Task: Find connections with filter location Heishan with filter topic #forsale with filter profile language Spanish with filter current company BETSOL with filter school CADD Centre Training Services Private Limited with filter industry Digital Accessibility Services with filter service category Android Development with filter keywords title Building Inspector
Action: Mouse moved to (513, 63)
Screenshot: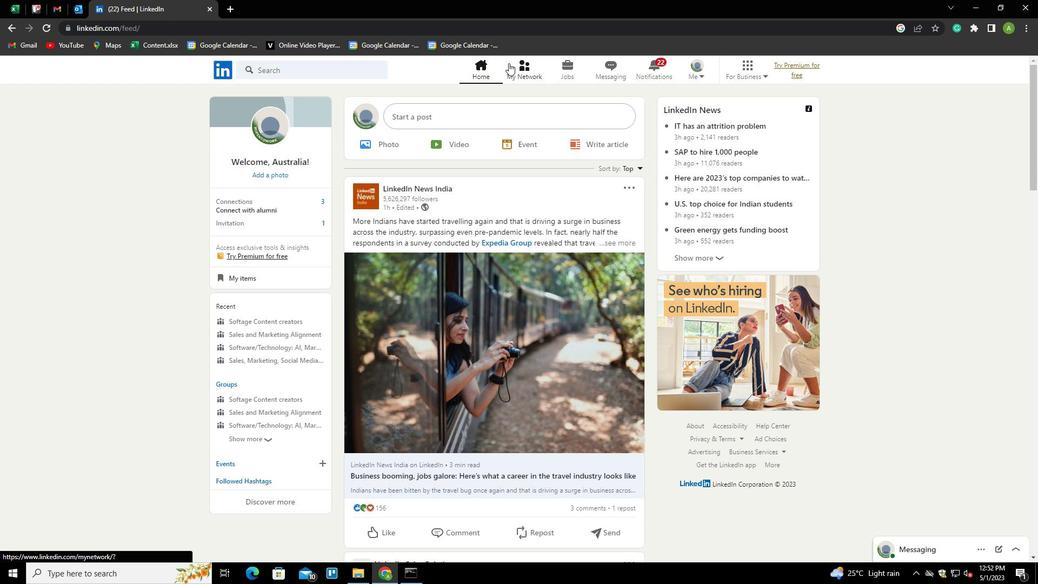 
Action: Mouse pressed left at (513, 63)
Screenshot: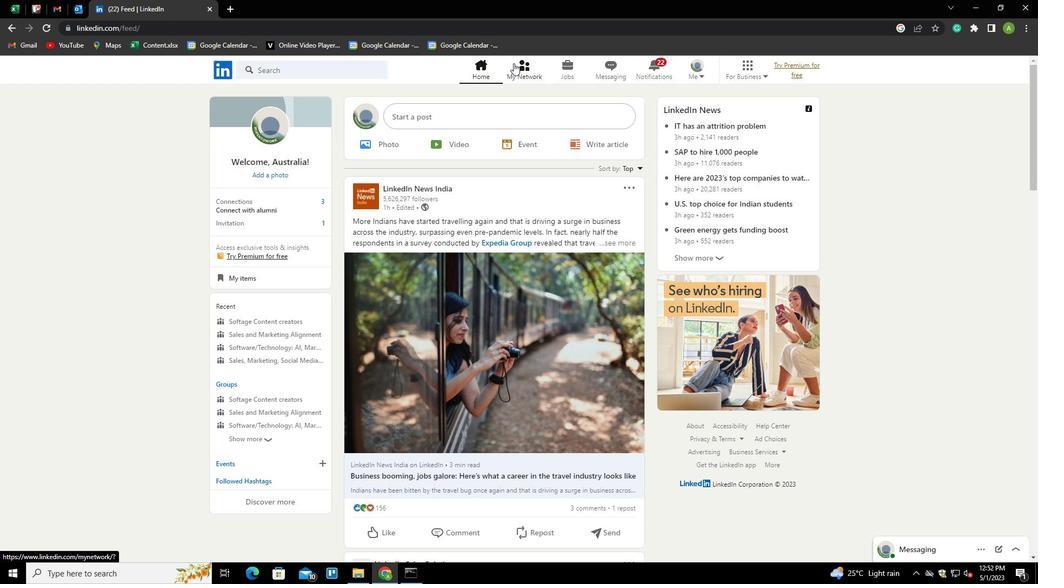 
Action: Mouse moved to (283, 127)
Screenshot: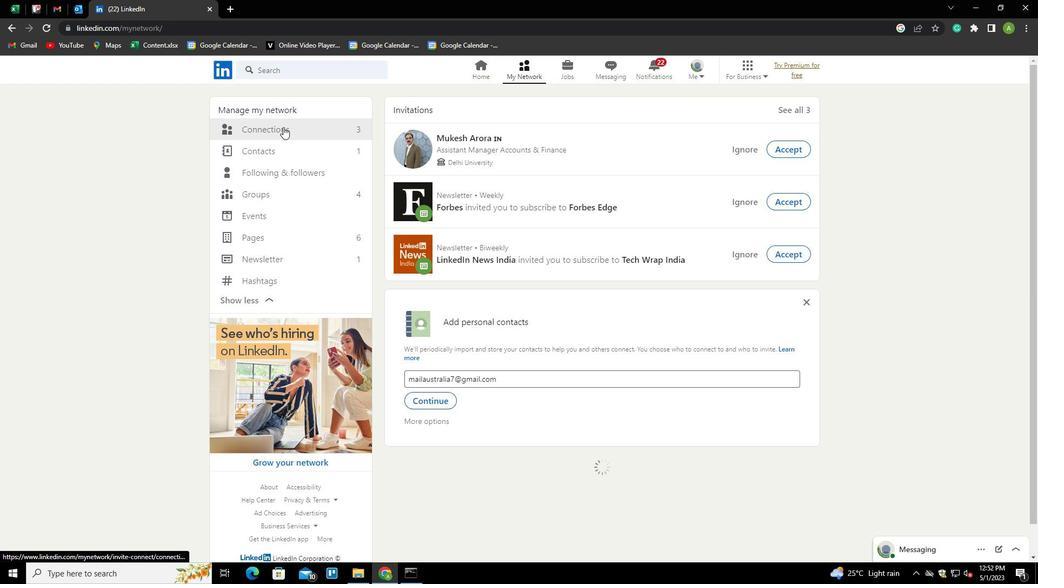 
Action: Mouse pressed left at (283, 127)
Screenshot: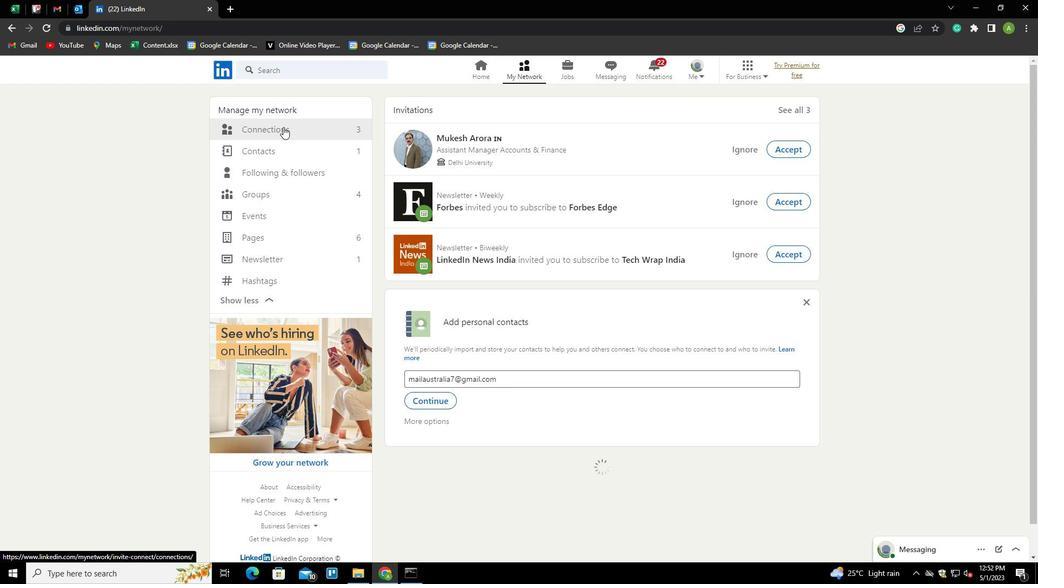 
Action: Mouse moved to (591, 129)
Screenshot: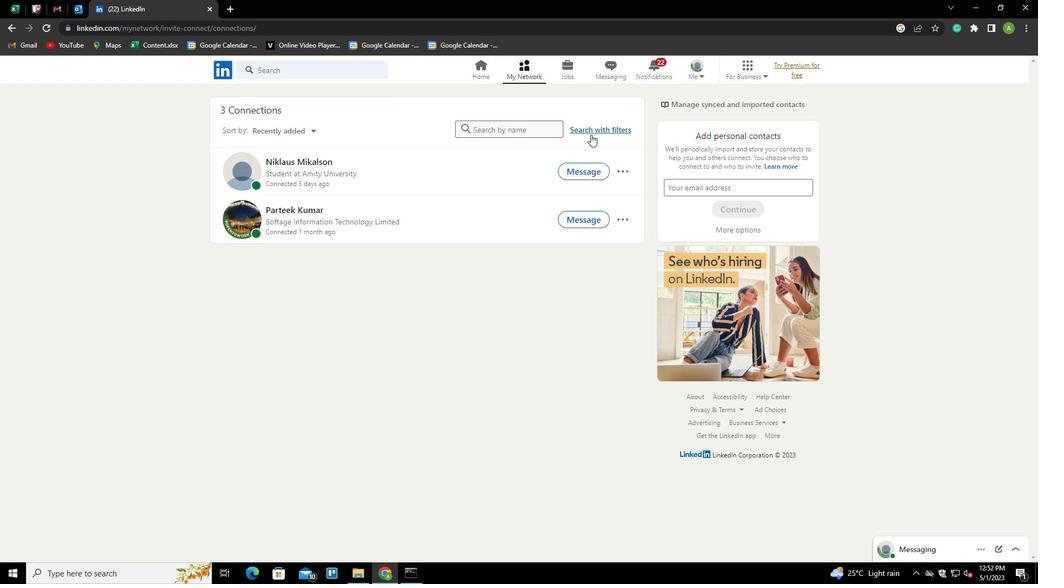 
Action: Mouse pressed left at (591, 129)
Screenshot: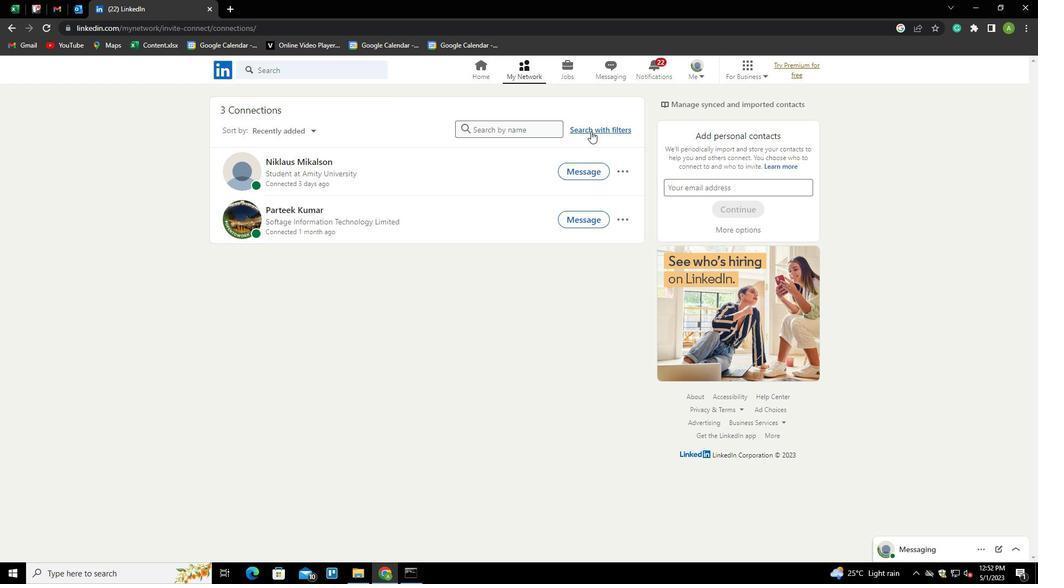 
Action: Mouse moved to (549, 100)
Screenshot: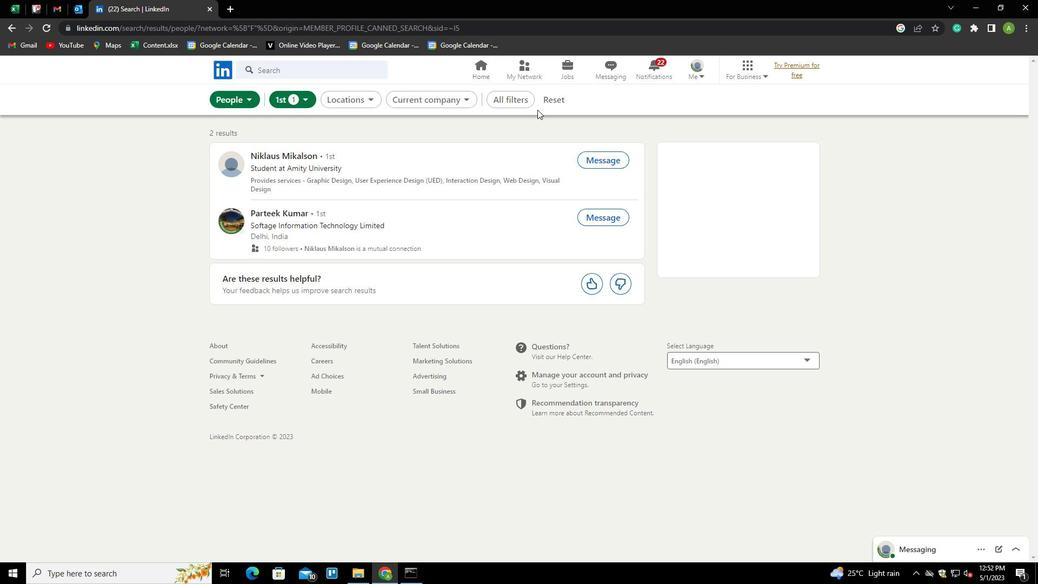 
Action: Mouse pressed left at (549, 100)
Screenshot: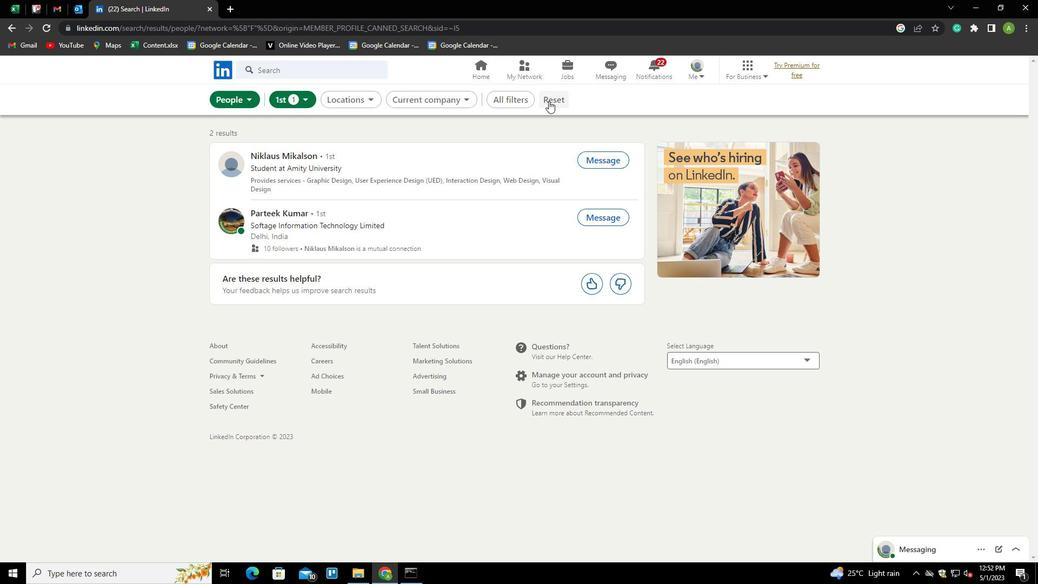 
Action: Mouse moved to (539, 98)
Screenshot: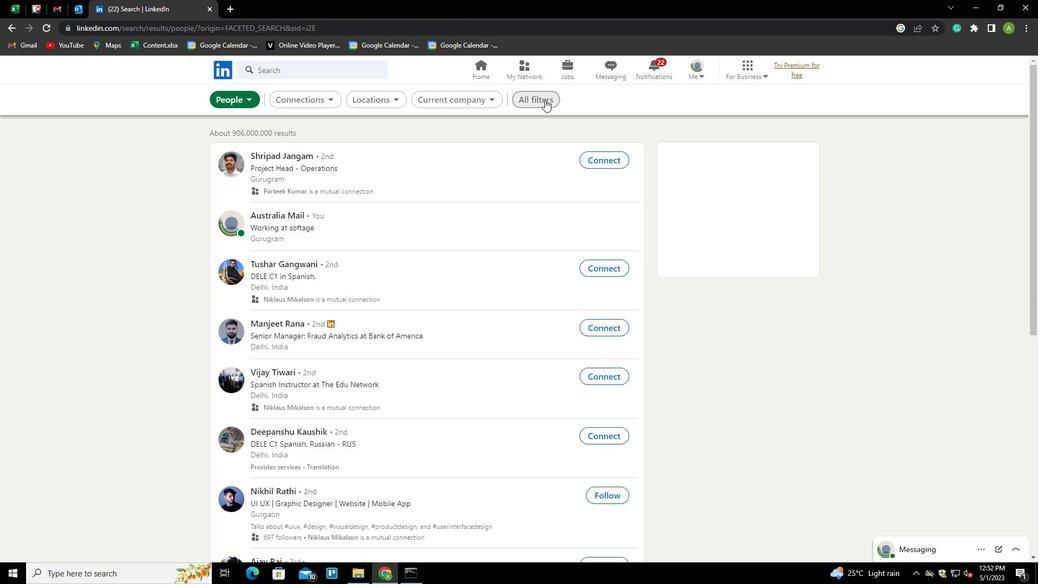 
Action: Mouse pressed left at (539, 98)
Screenshot: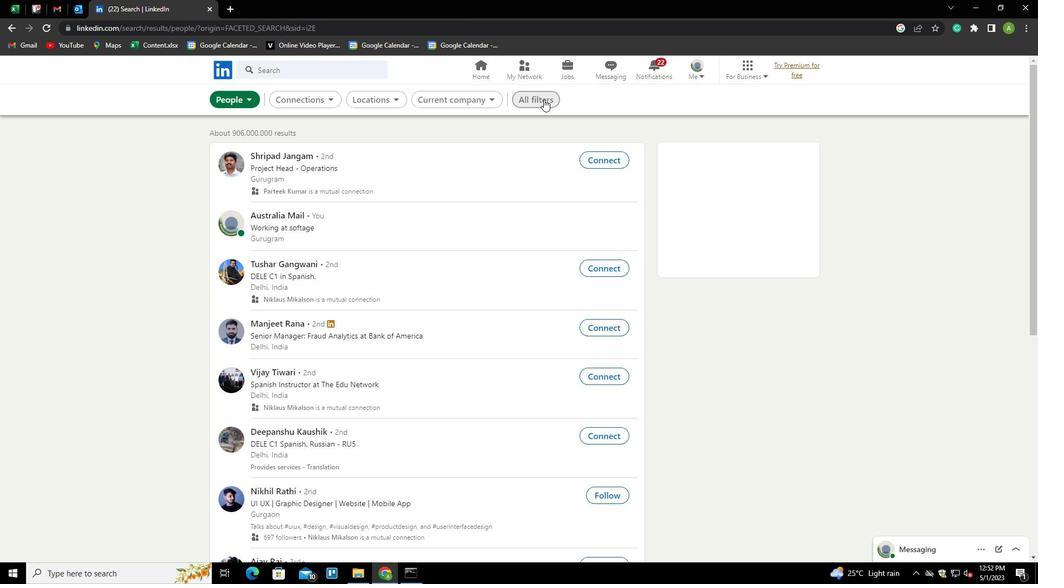 
Action: Mouse moved to (931, 302)
Screenshot: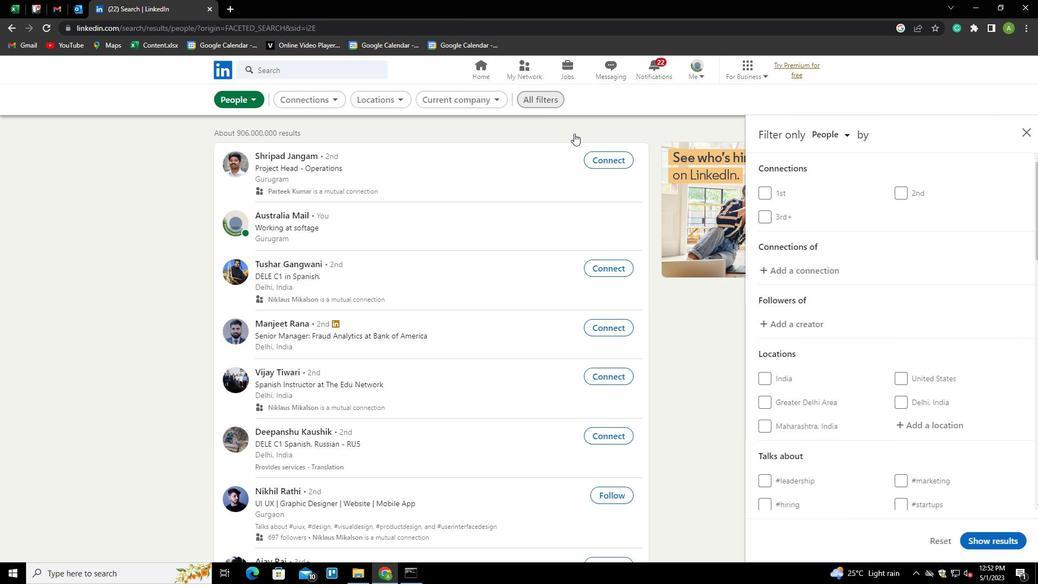 
Action: Mouse scrolled (931, 302) with delta (0, 0)
Screenshot: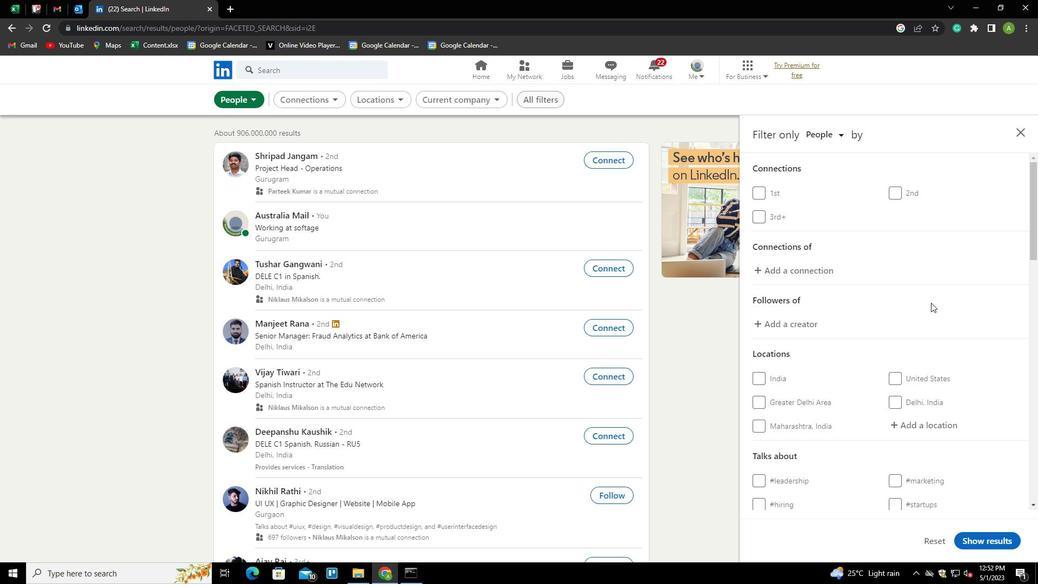 
Action: Mouse scrolled (931, 302) with delta (0, 0)
Screenshot: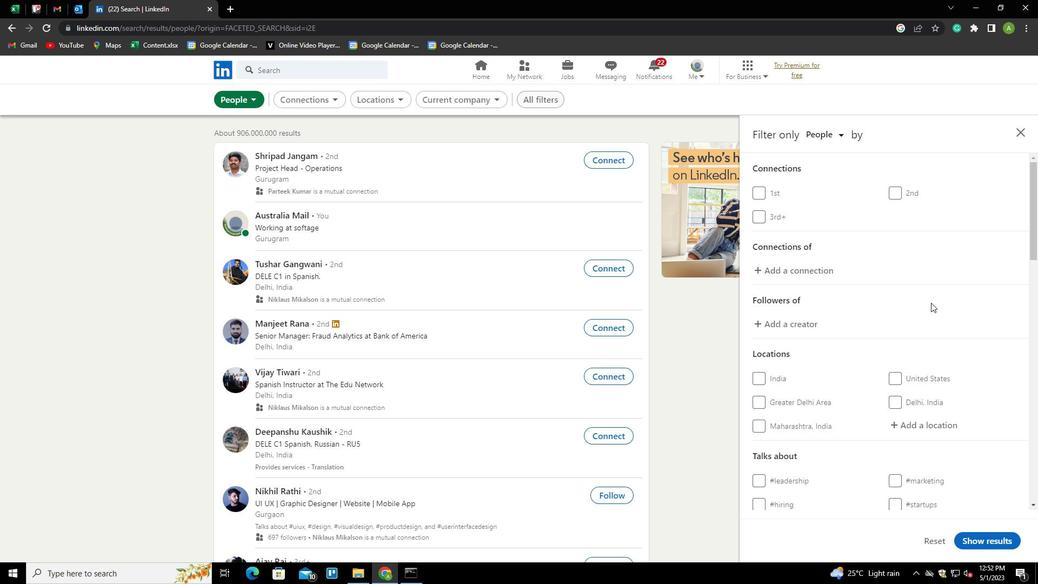 
Action: Mouse moved to (923, 317)
Screenshot: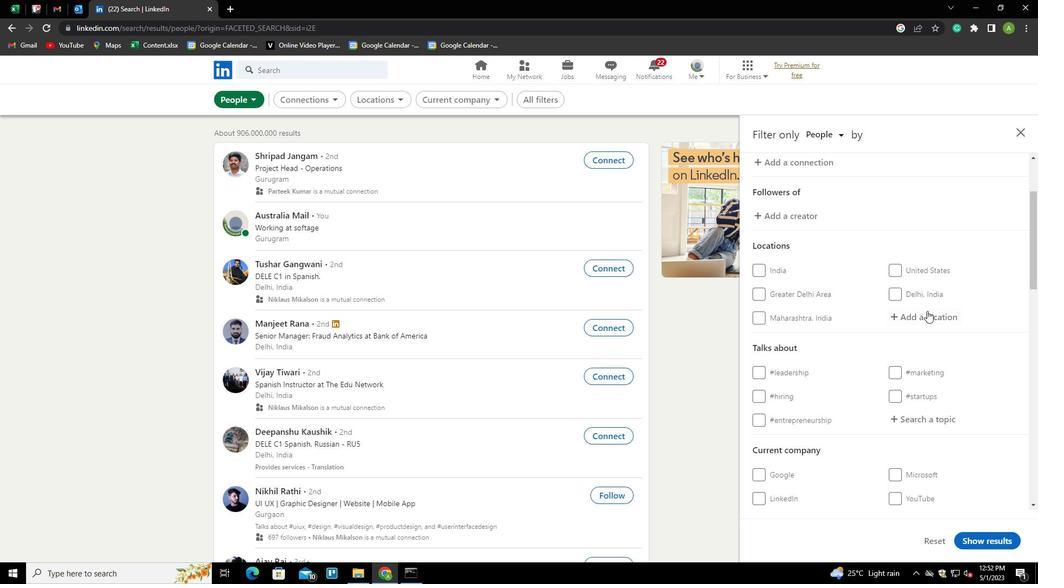 
Action: Mouse pressed left at (923, 317)
Screenshot: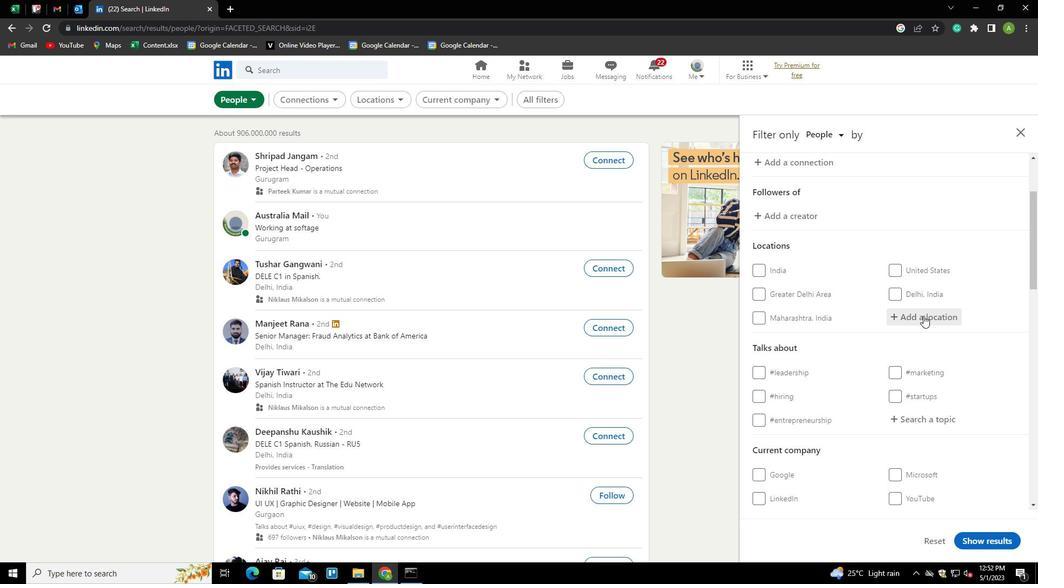 
Action: Mouse moved to (923, 317)
Screenshot: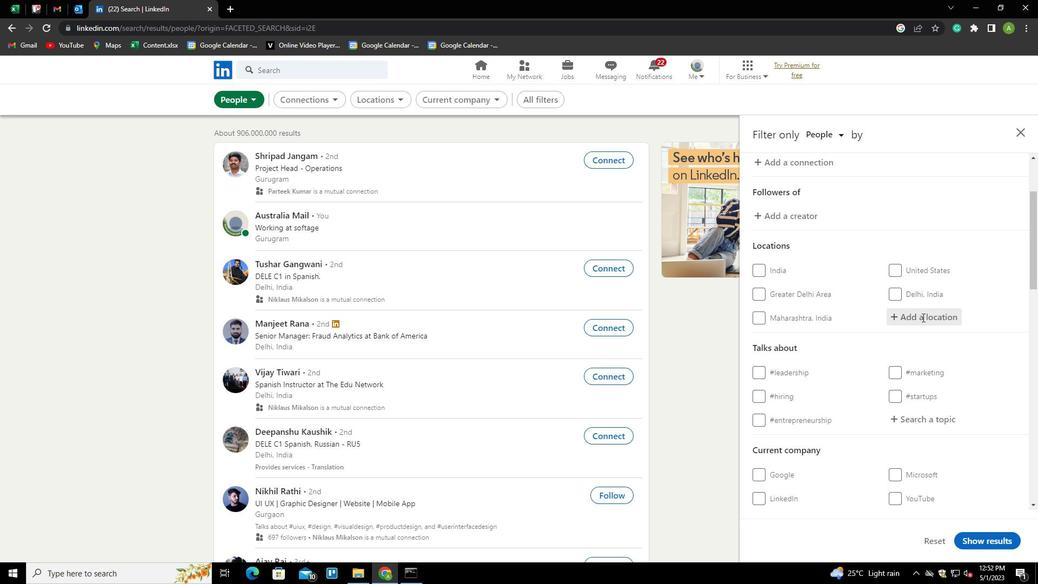 
Action: Mouse pressed left at (923, 317)
Screenshot: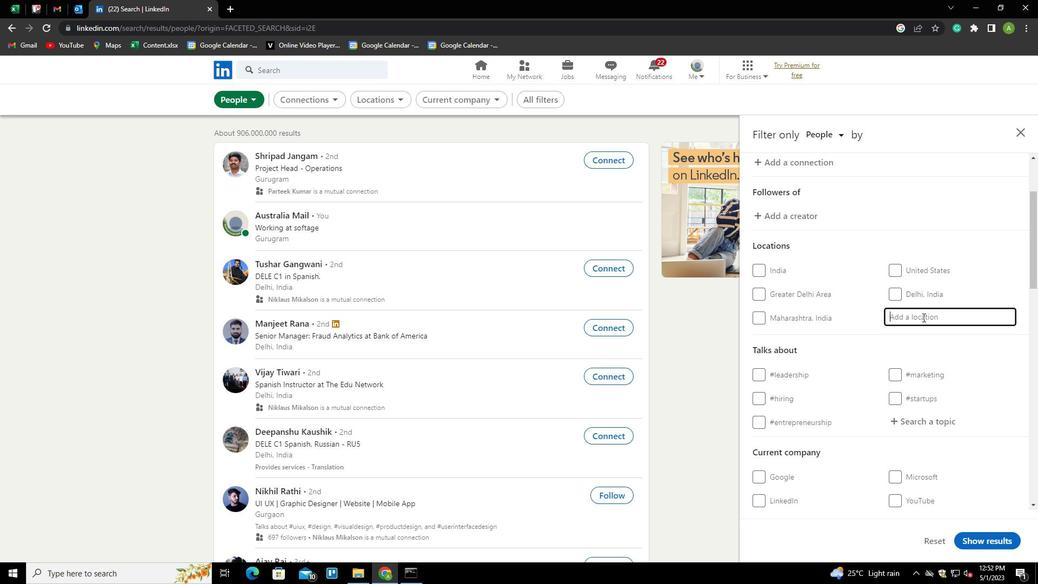 
Action: Key pressed <Key.shift>HEISHAN
Screenshot: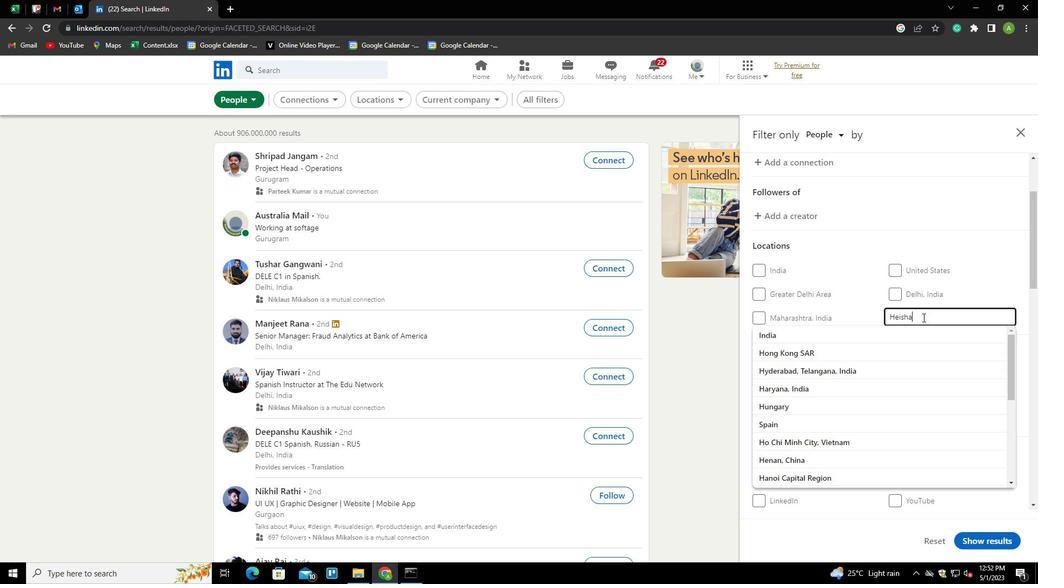 
Action: Mouse moved to (986, 352)
Screenshot: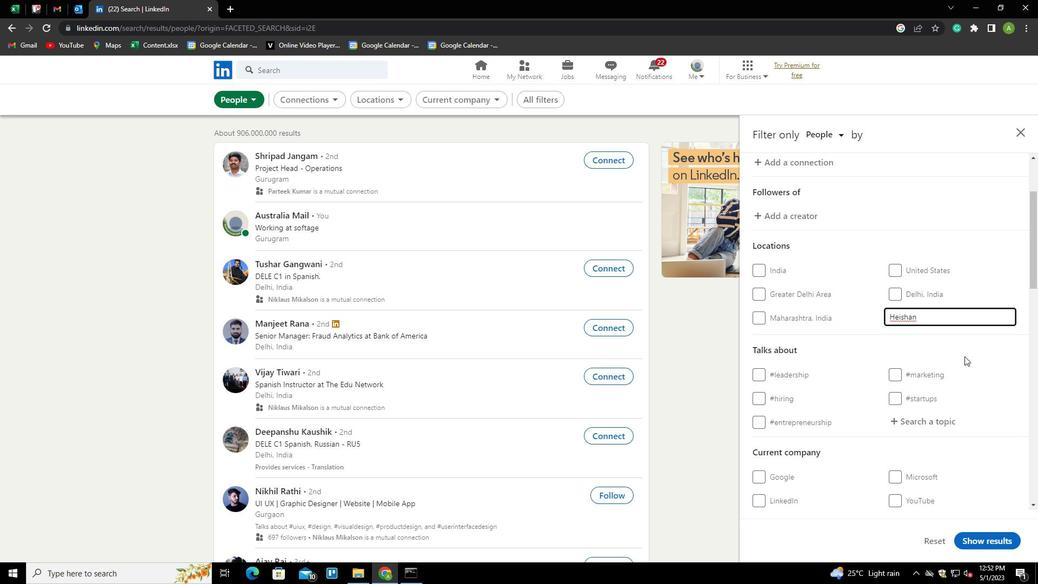 
Action: Mouse pressed left at (986, 352)
Screenshot: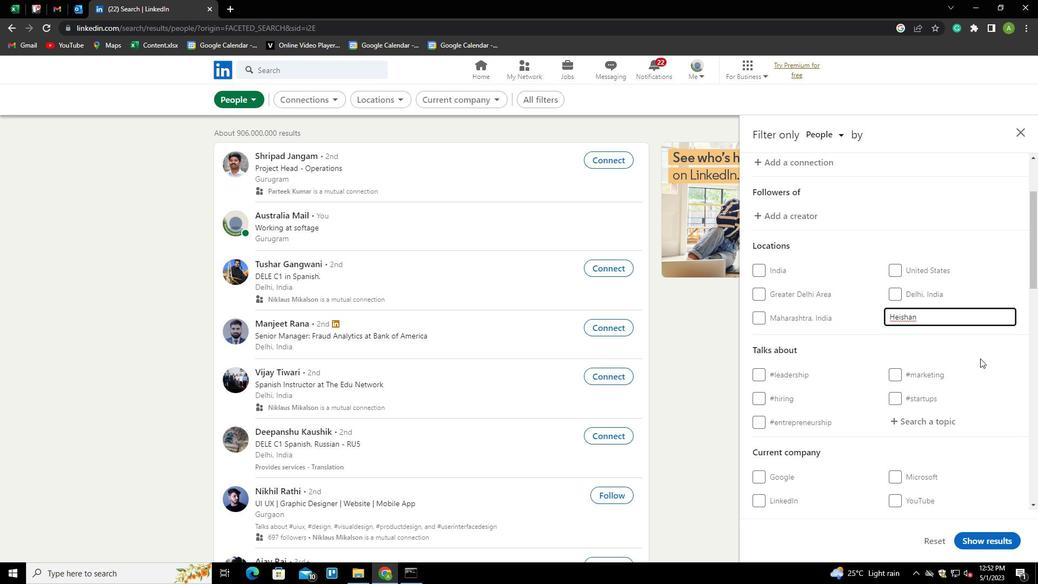 
Action: Mouse scrolled (986, 352) with delta (0, 0)
Screenshot: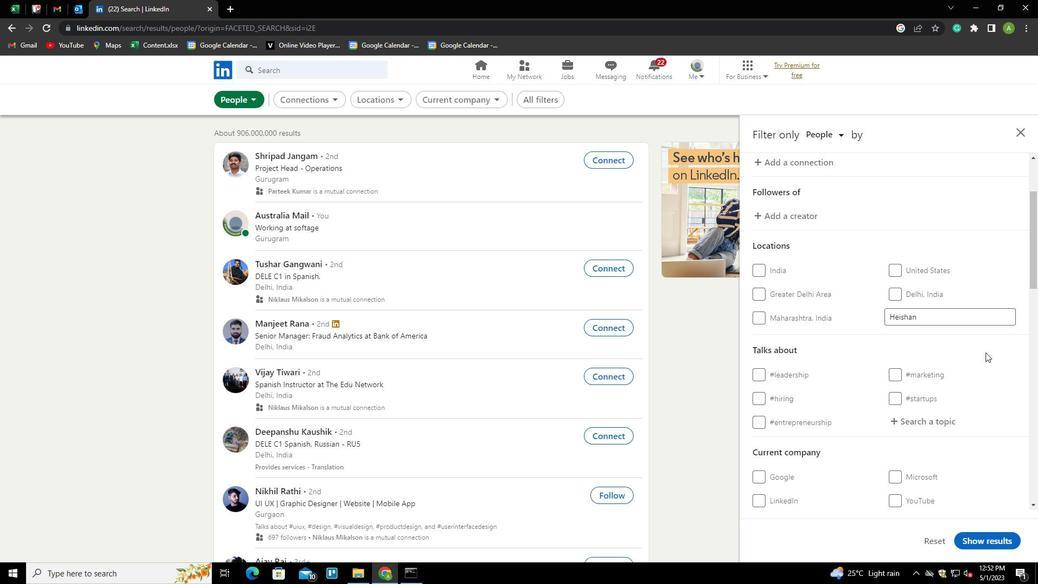 
Action: Mouse scrolled (986, 352) with delta (0, 0)
Screenshot: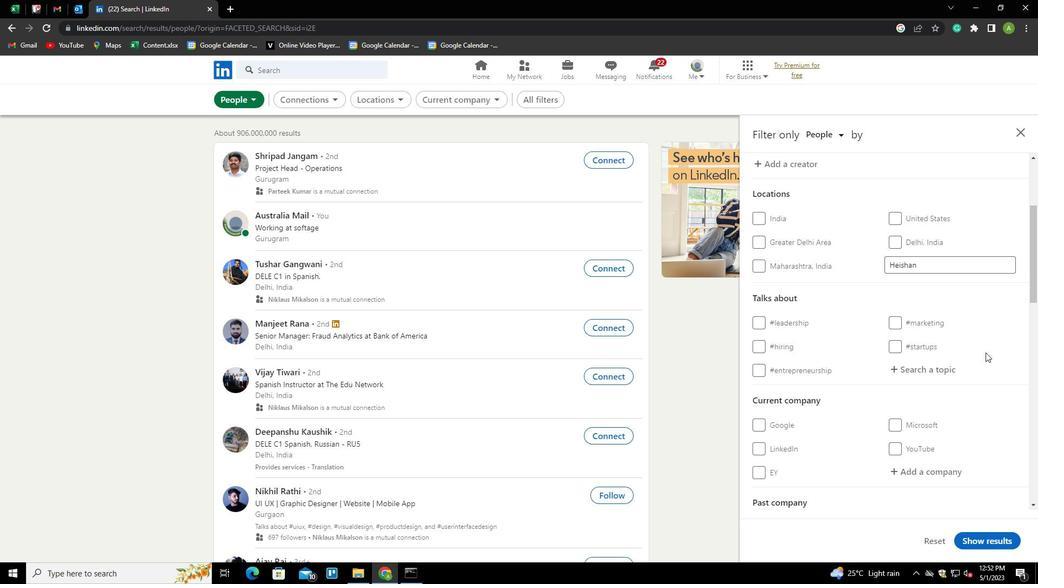 
Action: Mouse moved to (927, 316)
Screenshot: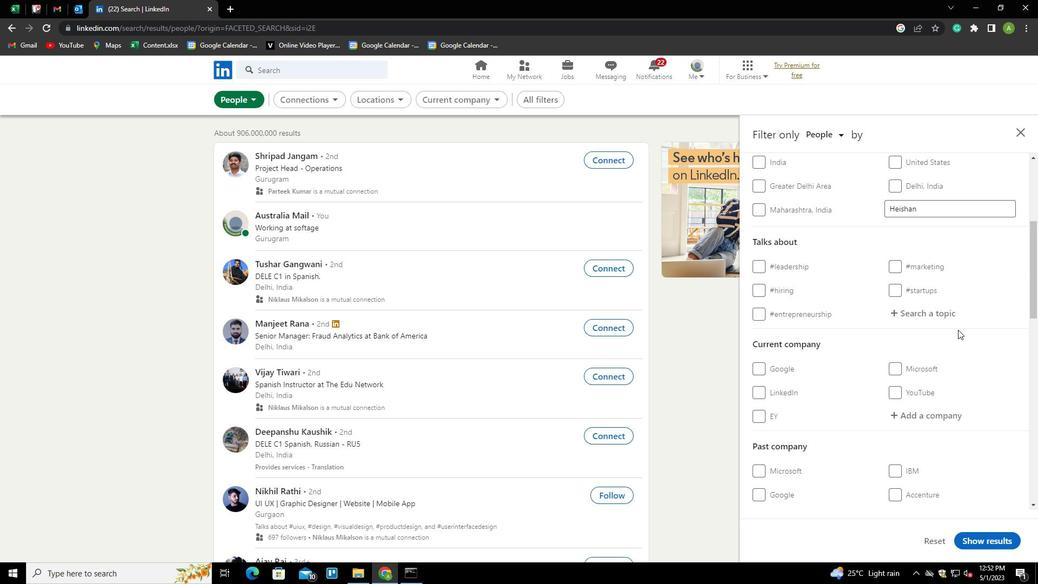 
Action: Mouse pressed left at (927, 316)
Screenshot: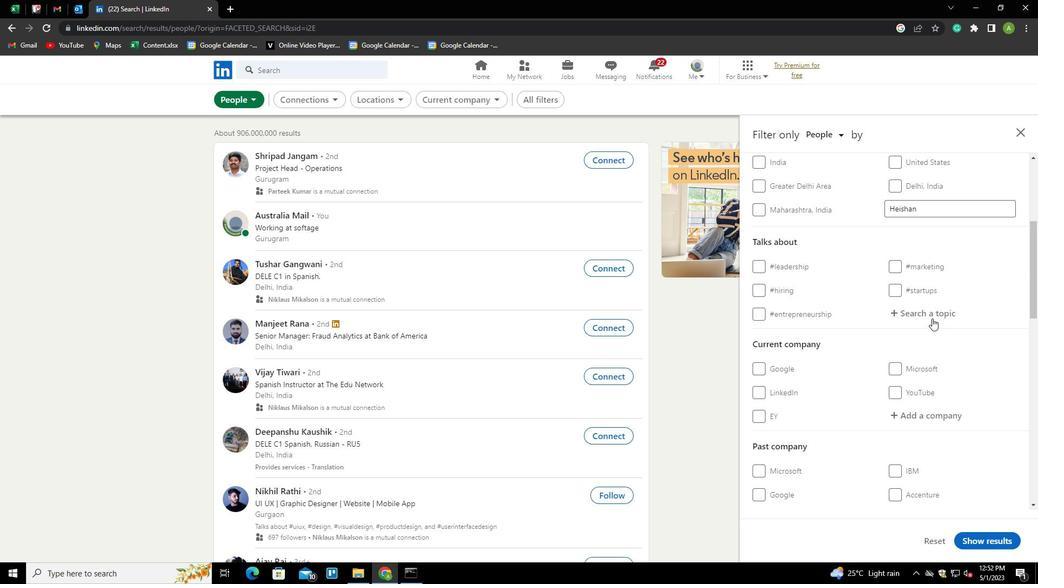 
Action: Mouse moved to (930, 312)
Screenshot: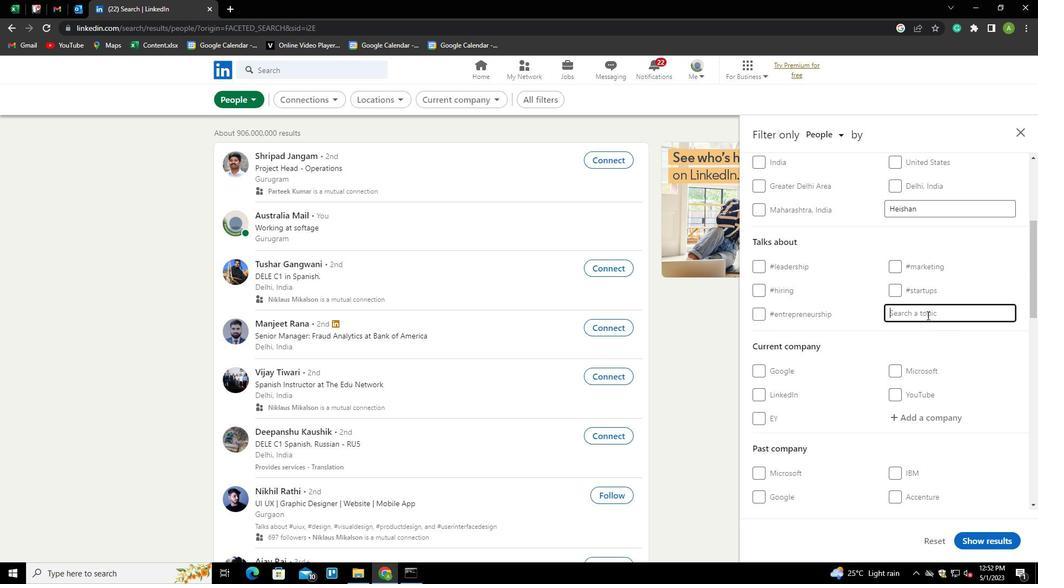 
Action: Mouse pressed left at (930, 312)
Screenshot: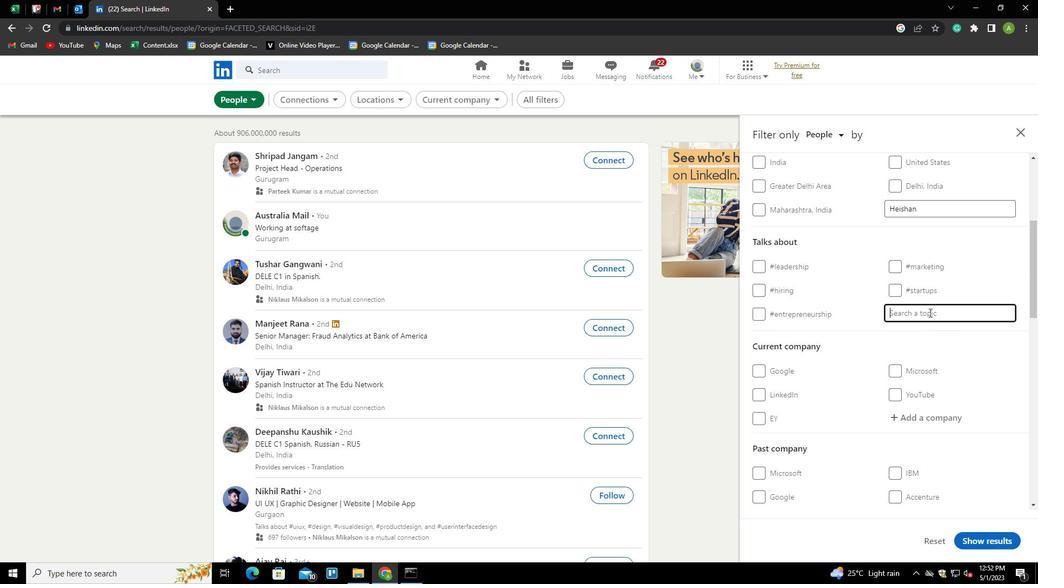
Action: Key pressed FORSAL<Key.down><Key.enter>
Screenshot: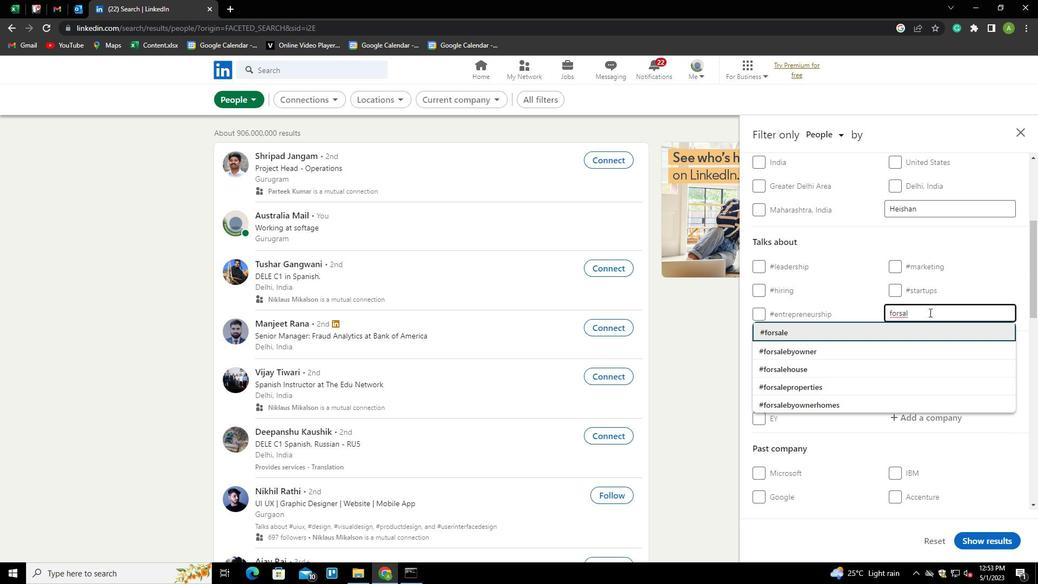 
Action: Mouse scrolled (930, 312) with delta (0, 0)
Screenshot: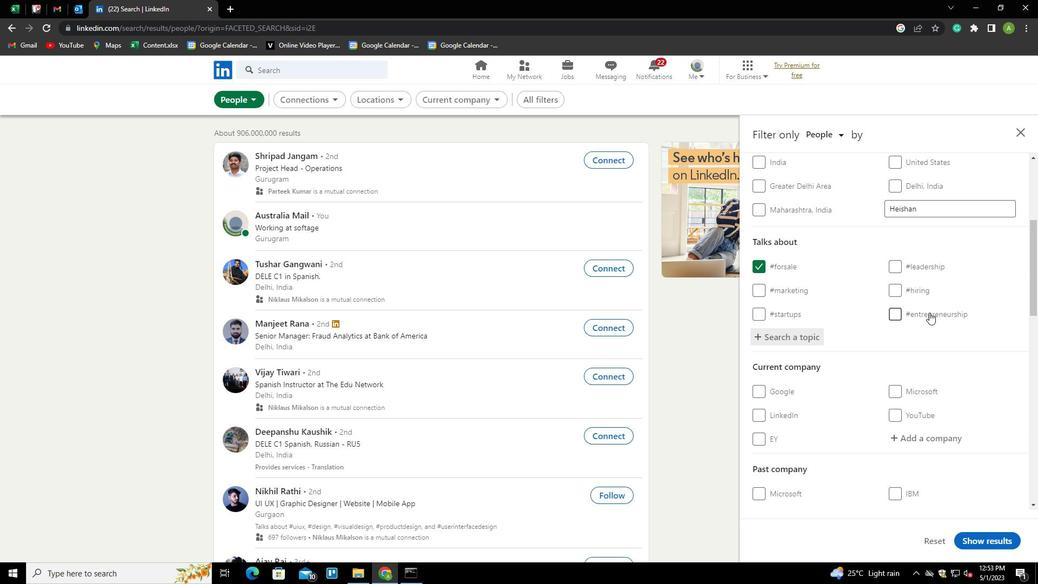 
Action: Mouse scrolled (930, 312) with delta (0, 0)
Screenshot: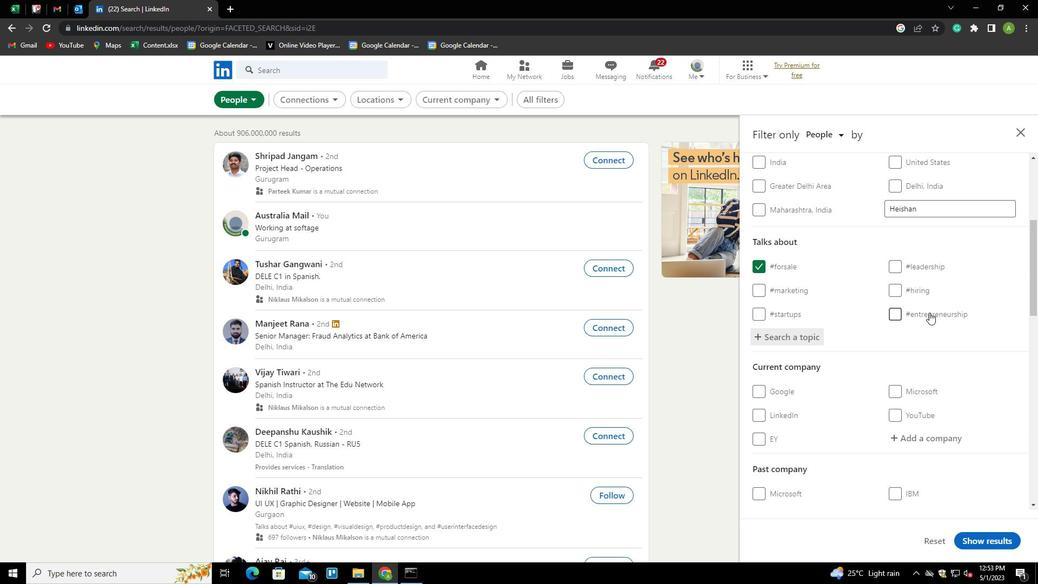 
Action: Mouse moved to (926, 325)
Screenshot: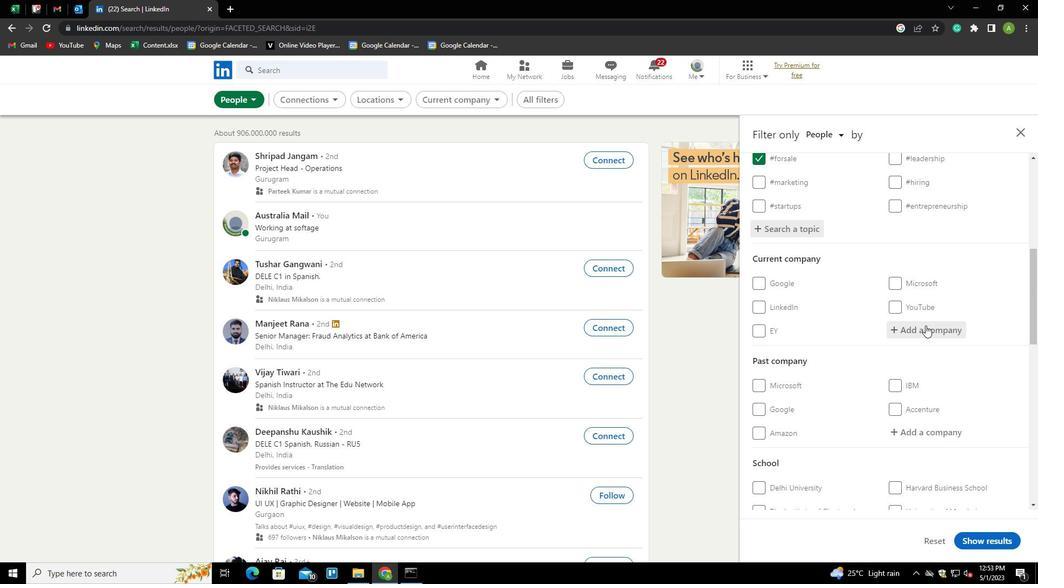 
Action: Mouse scrolled (926, 325) with delta (0, 0)
Screenshot: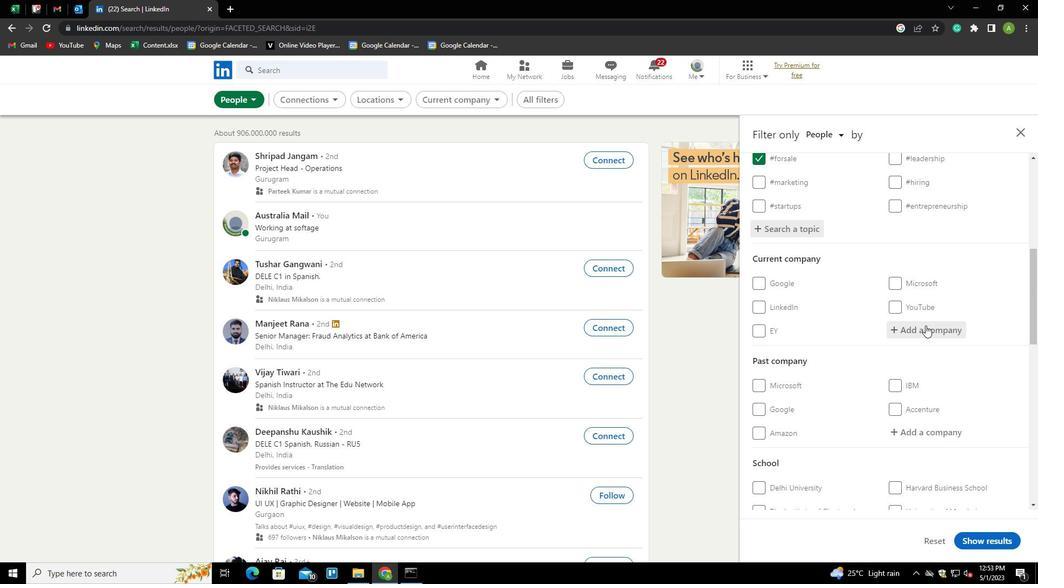 
Action: Mouse scrolled (926, 325) with delta (0, 0)
Screenshot: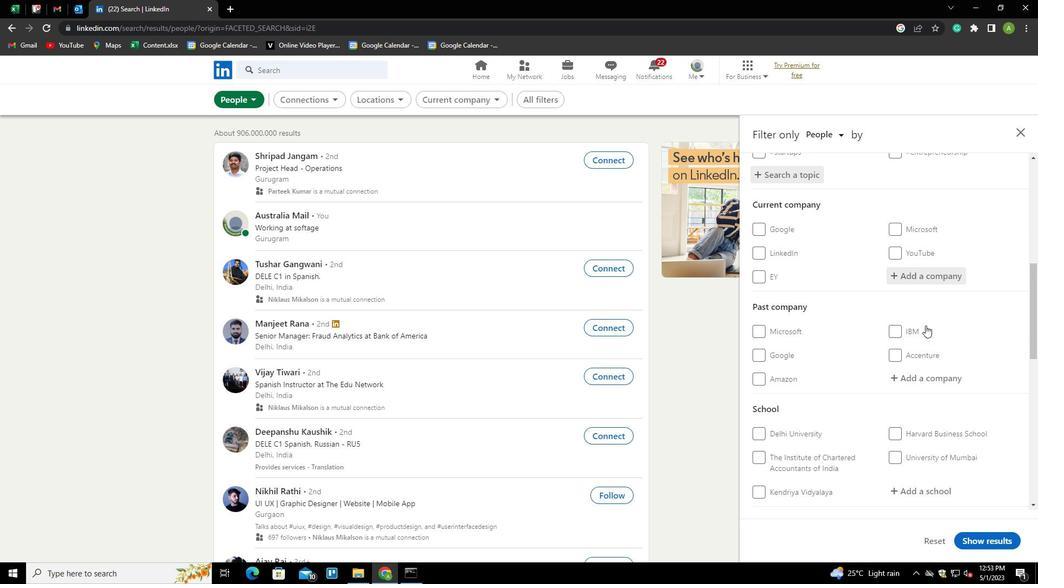 
Action: Mouse scrolled (926, 325) with delta (0, 0)
Screenshot: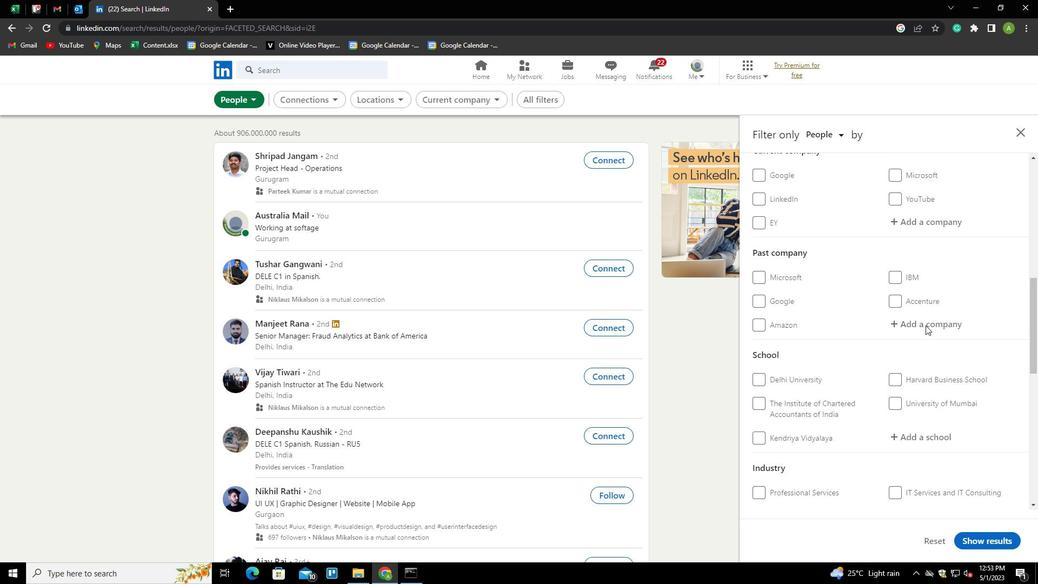 
Action: Mouse scrolled (926, 325) with delta (0, 0)
Screenshot: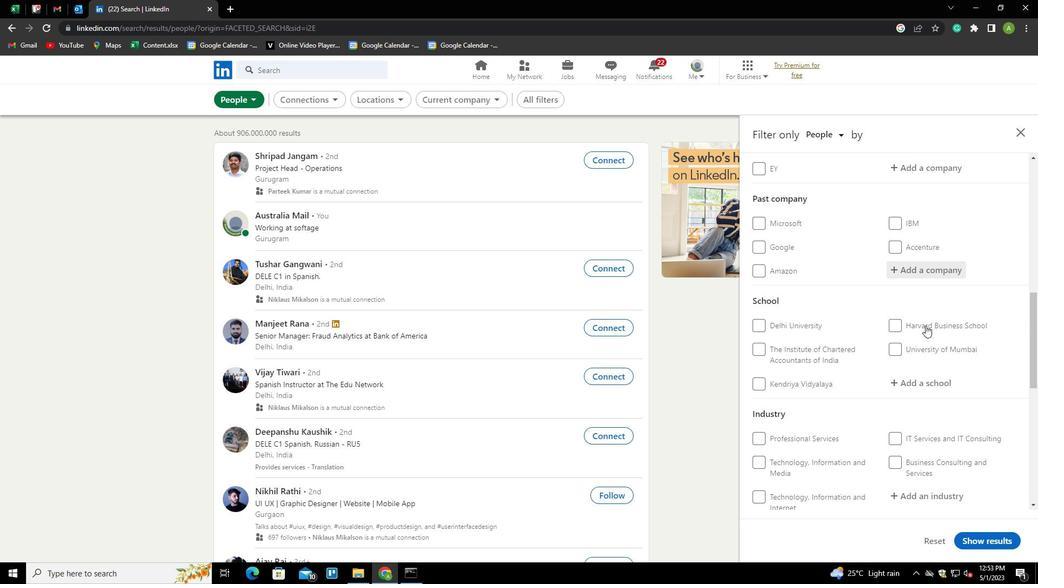 
Action: Mouse scrolled (926, 325) with delta (0, 0)
Screenshot: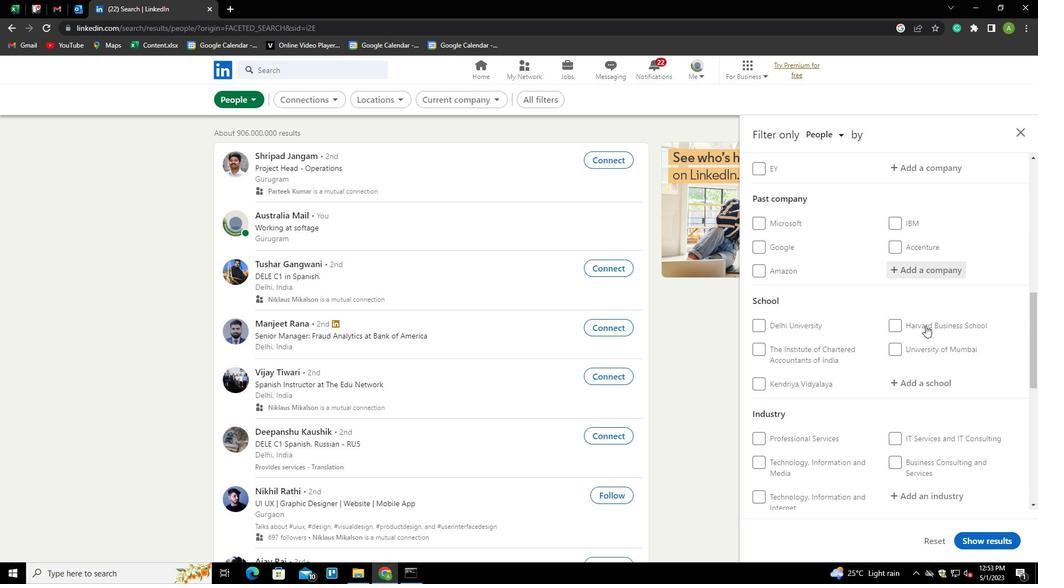 
Action: Mouse scrolled (926, 325) with delta (0, 0)
Screenshot: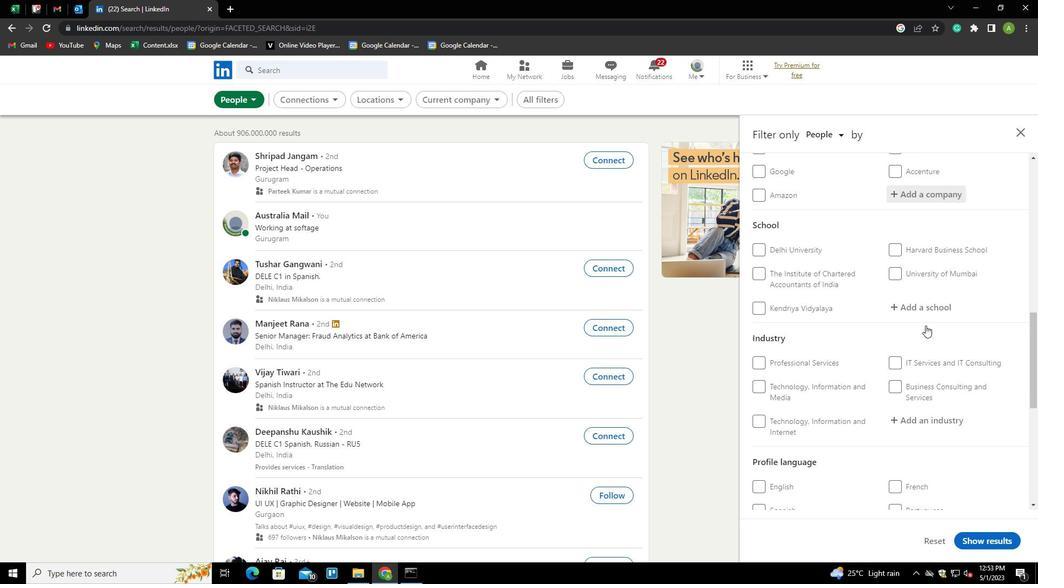 
Action: Mouse moved to (930, 344)
Screenshot: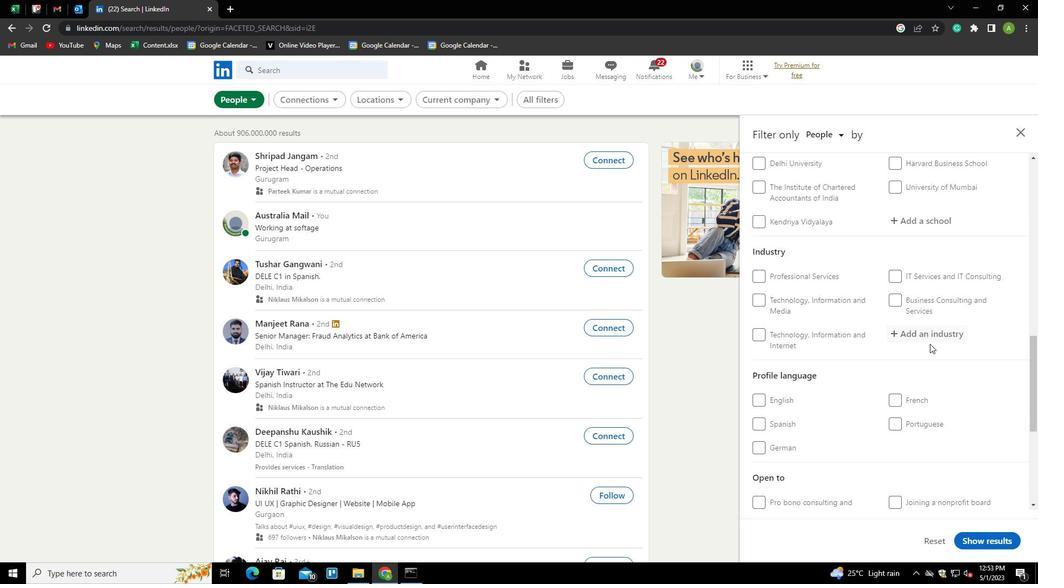 
Action: Mouse scrolled (930, 343) with delta (0, 0)
Screenshot: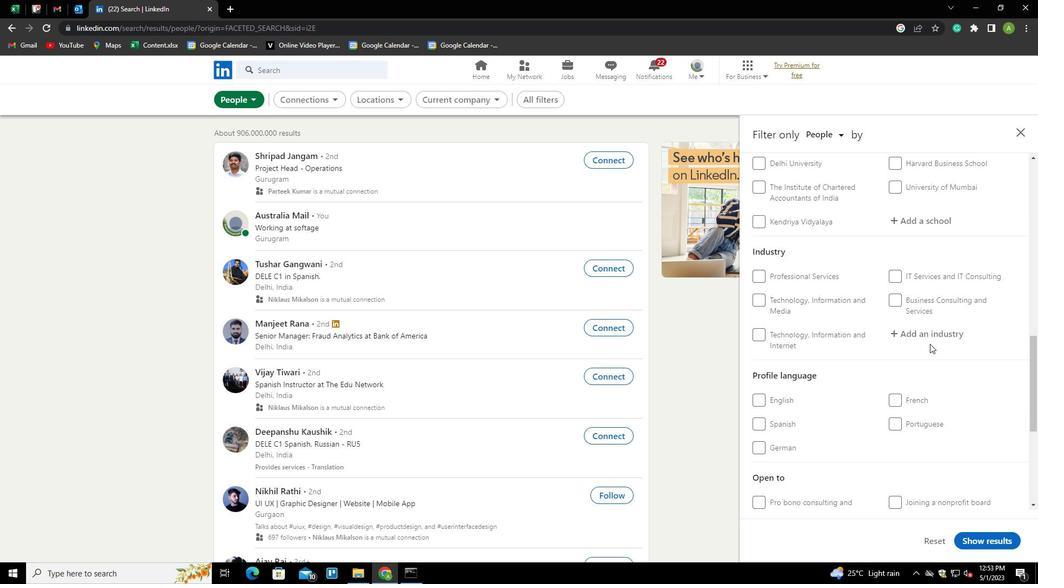 
Action: Mouse scrolled (930, 343) with delta (0, 0)
Screenshot: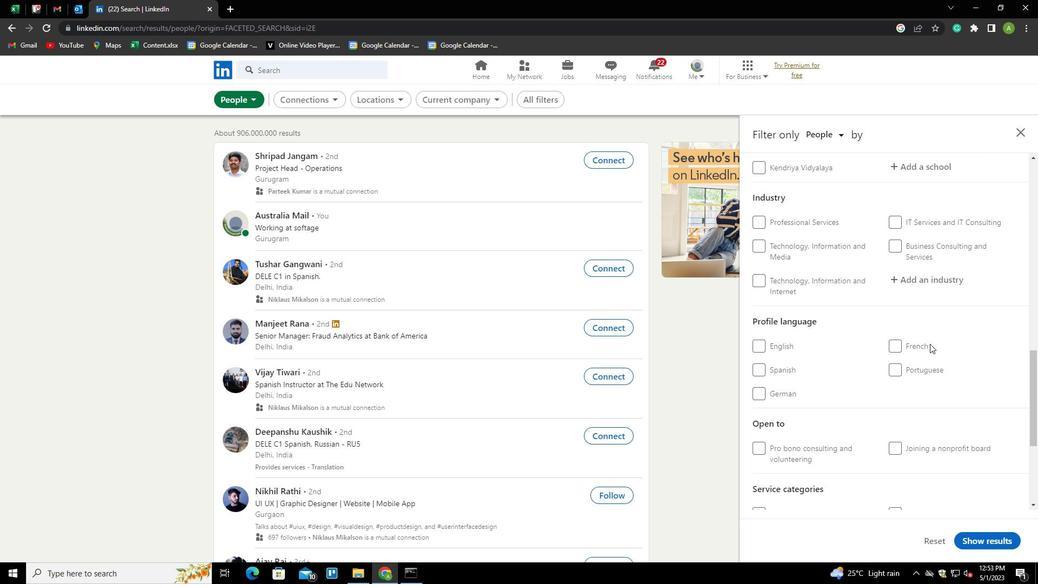 
Action: Mouse scrolled (930, 343) with delta (0, 0)
Screenshot: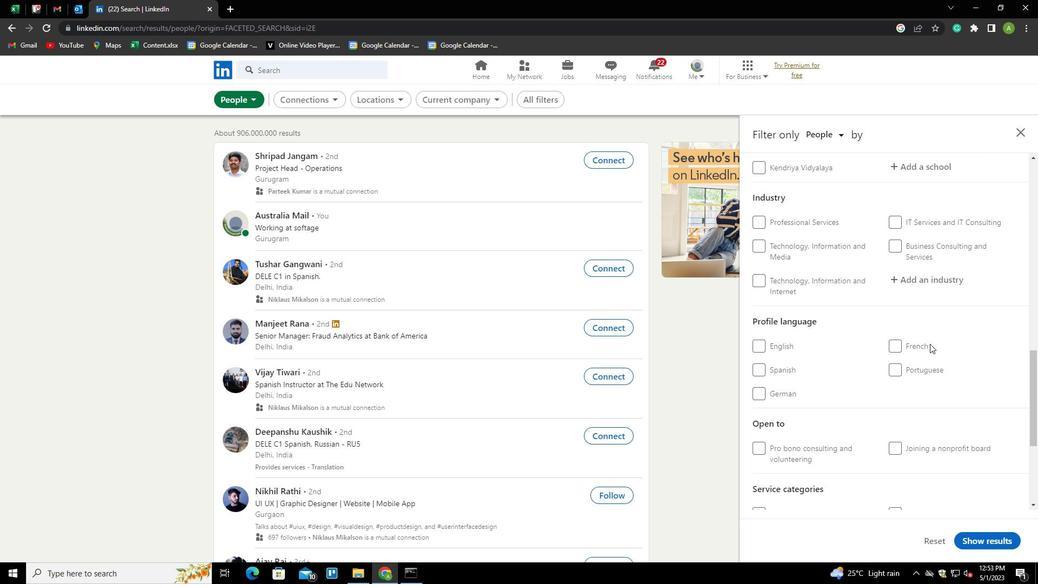 
Action: Mouse moved to (765, 262)
Screenshot: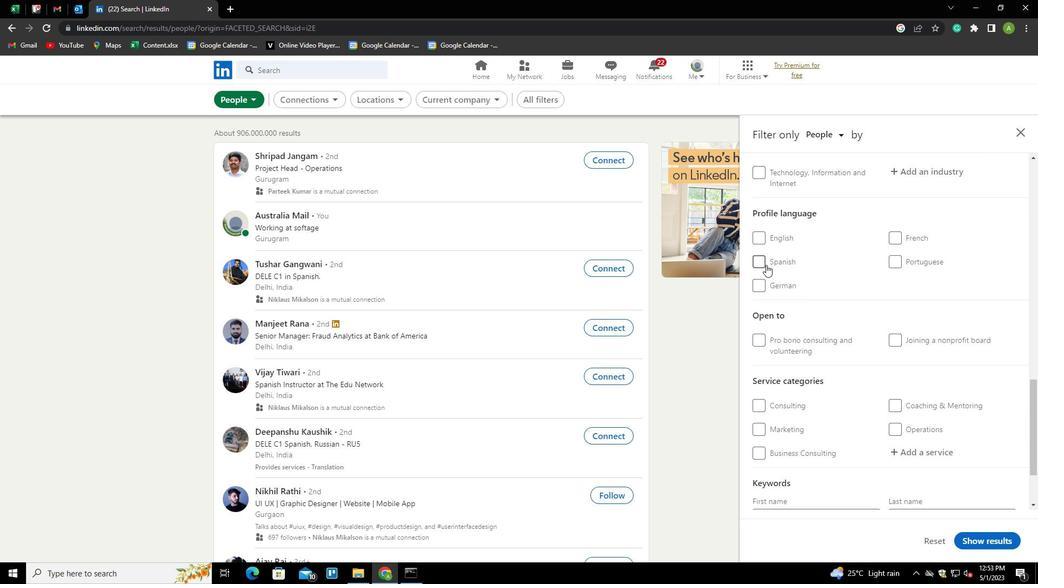 
Action: Mouse pressed left at (765, 262)
Screenshot: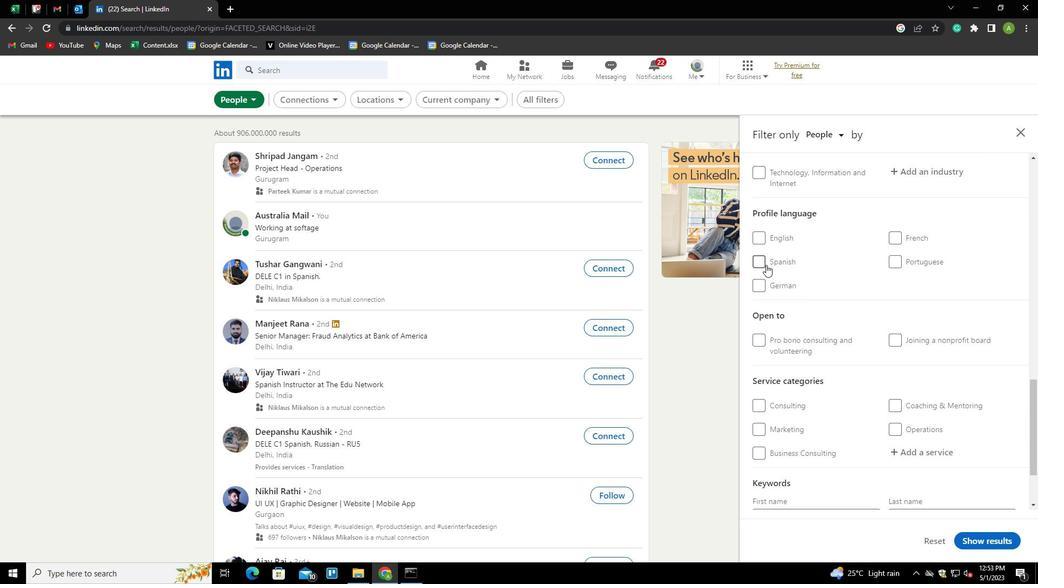 
Action: Mouse moved to (901, 286)
Screenshot: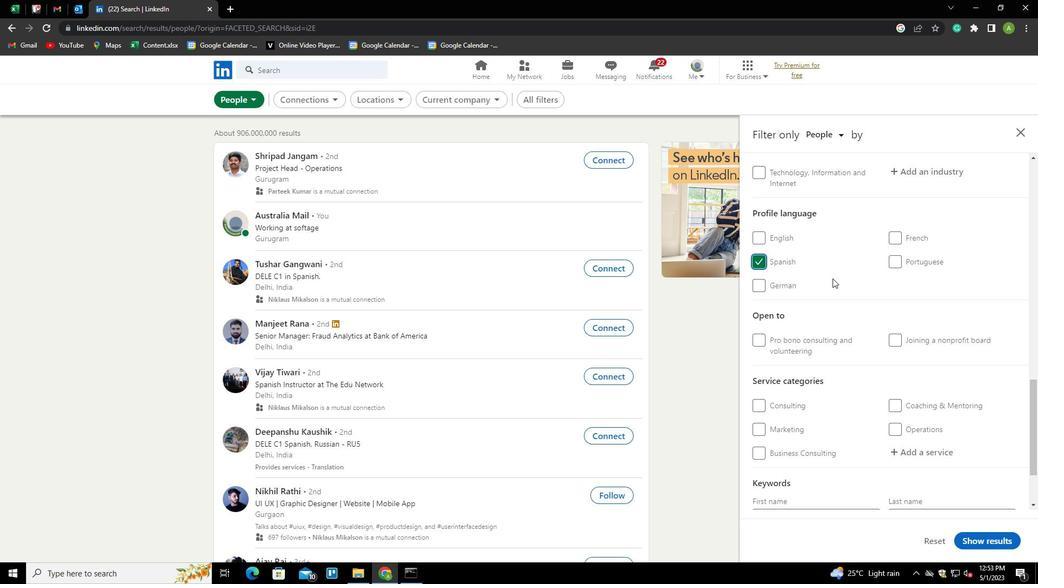 
Action: Mouse scrolled (901, 287) with delta (0, 0)
Screenshot: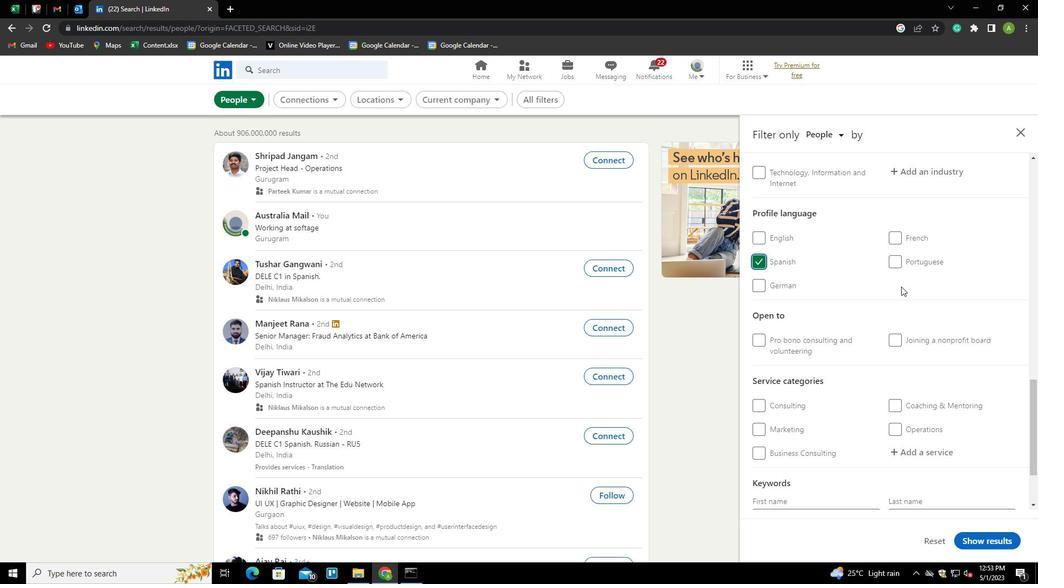 
Action: Mouse scrolled (901, 287) with delta (0, 0)
Screenshot: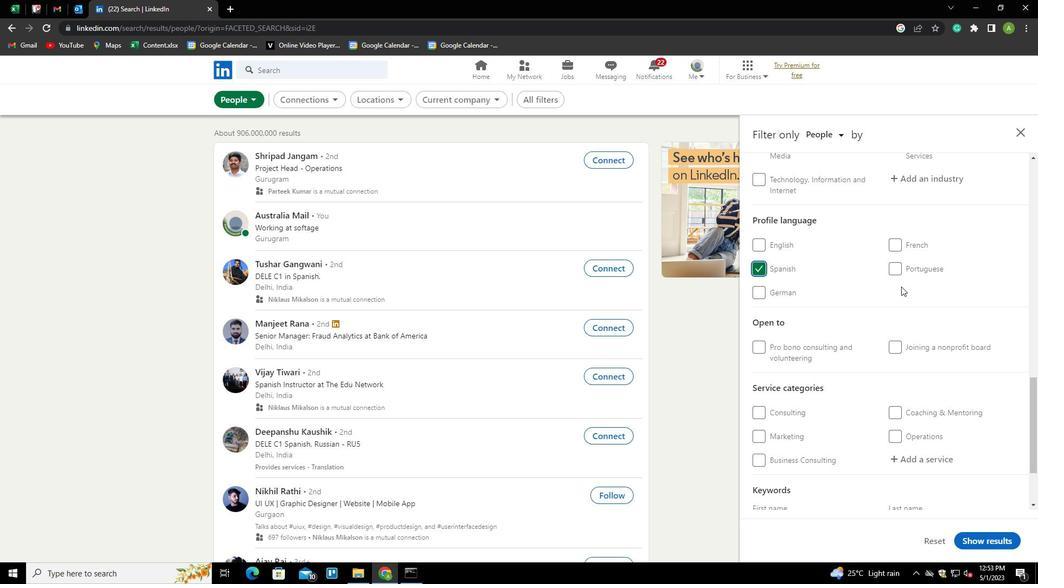 
Action: Mouse moved to (902, 286)
Screenshot: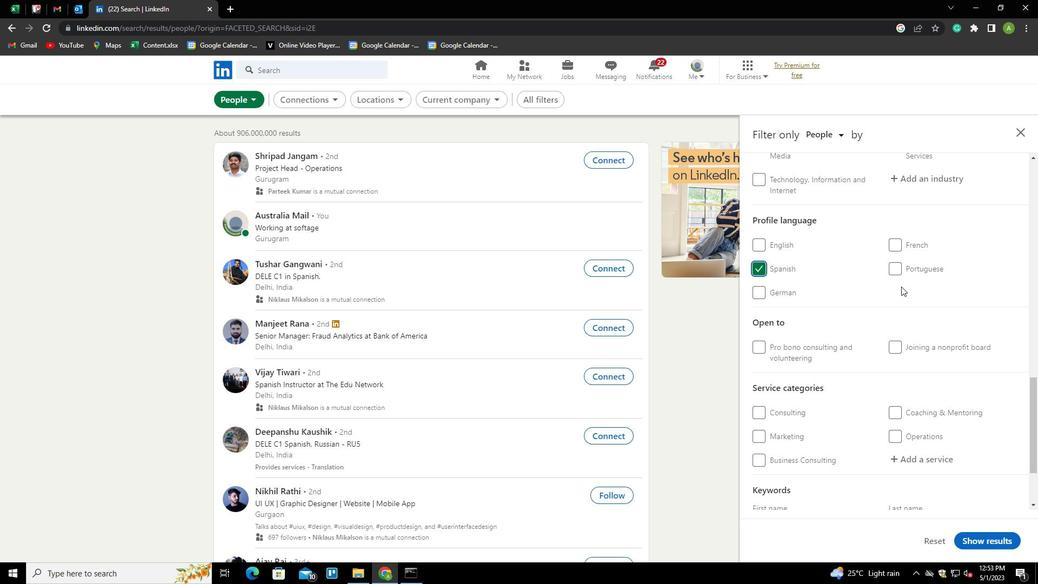 
Action: Mouse scrolled (902, 287) with delta (0, 0)
Screenshot: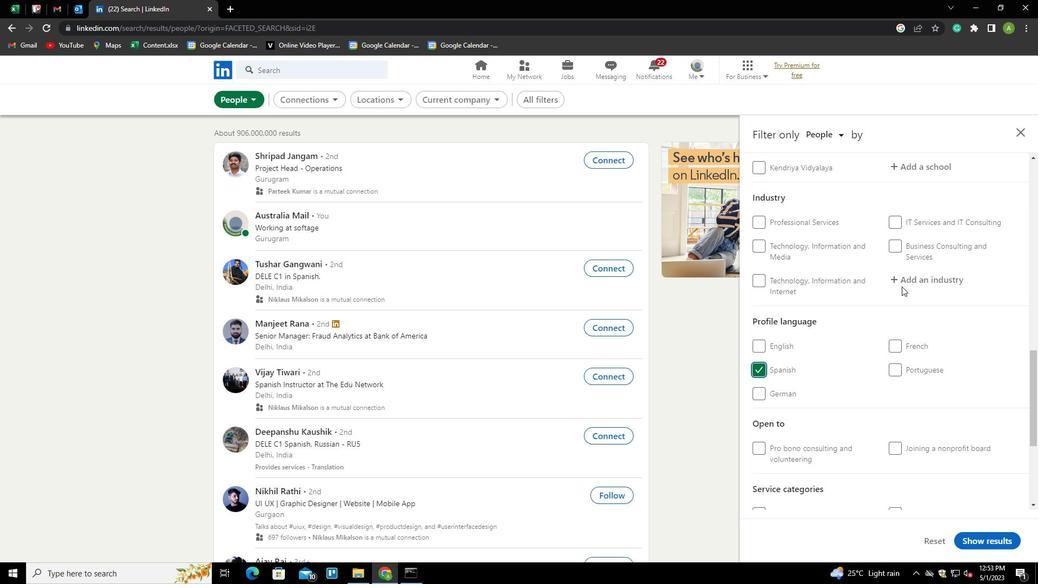 
Action: Mouse scrolled (902, 287) with delta (0, 0)
Screenshot: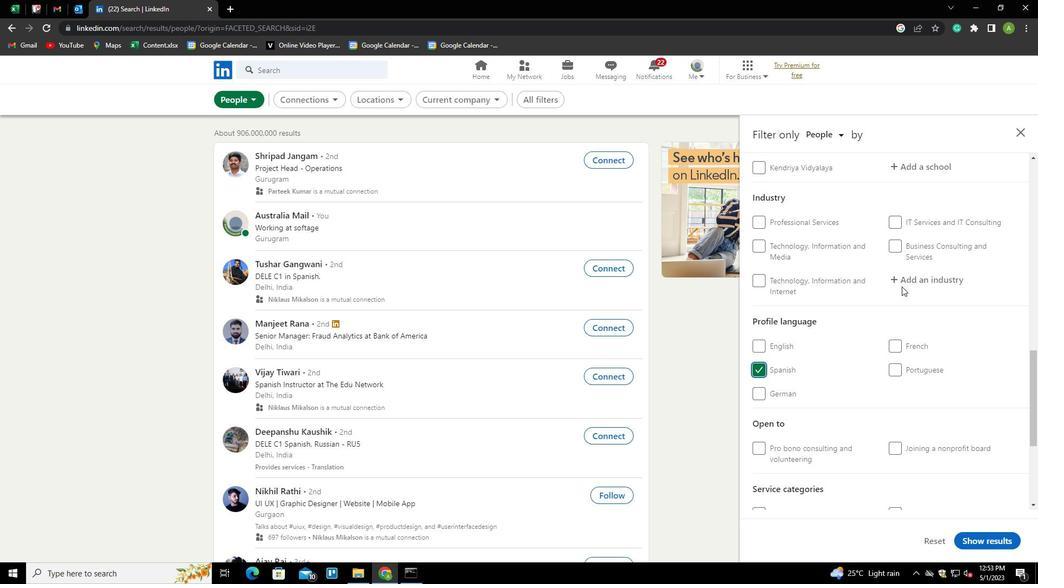 
Action: Mouse scrolled (902, 287) with delta (0, 0)
Screenshot: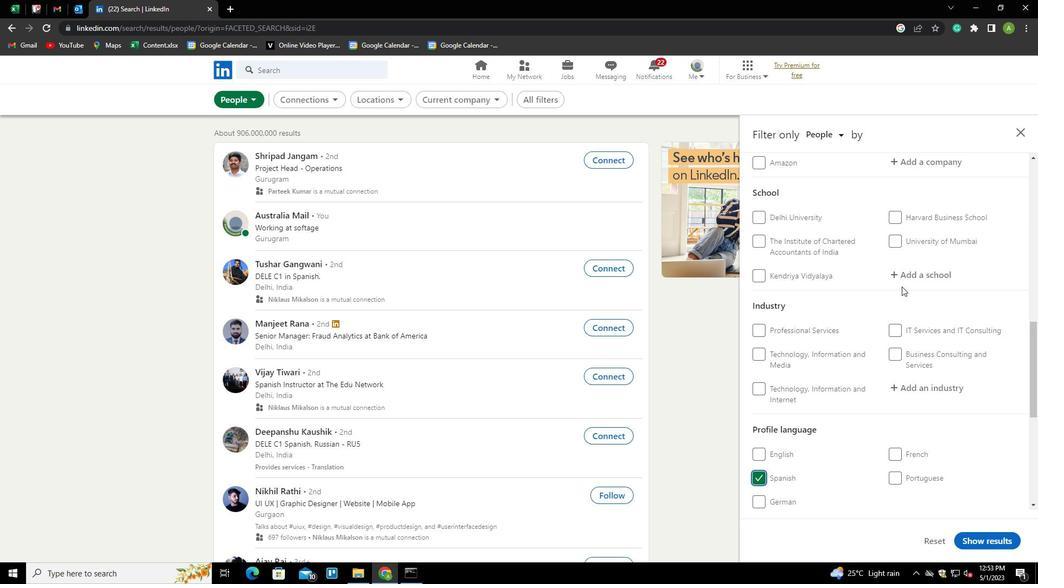 
Action: Mouse scrolled (902, 287) with delta (0, 0)
Screenshot: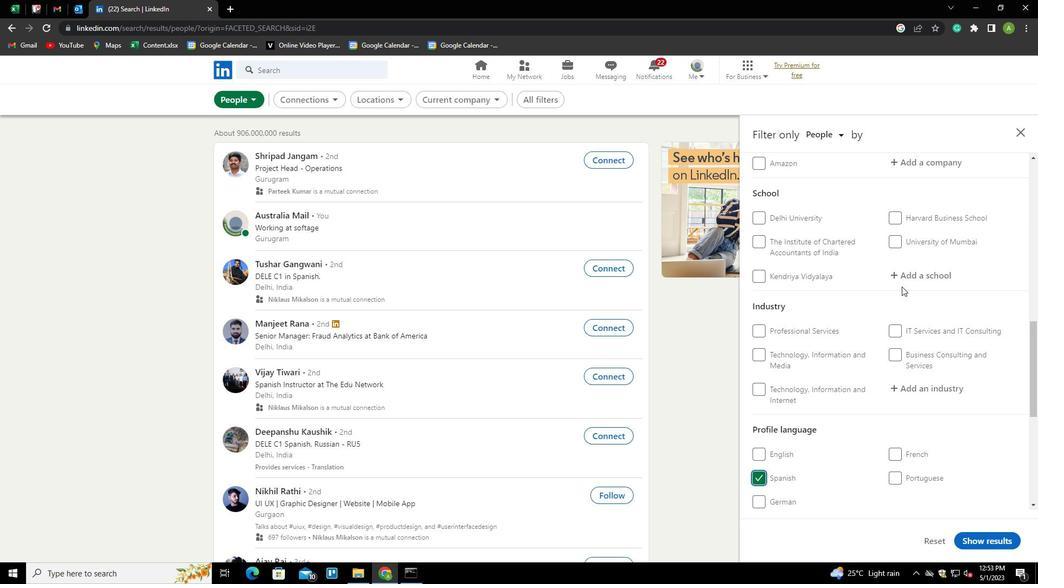 
Action: Mouse moved to (902, 286)
Screenshot: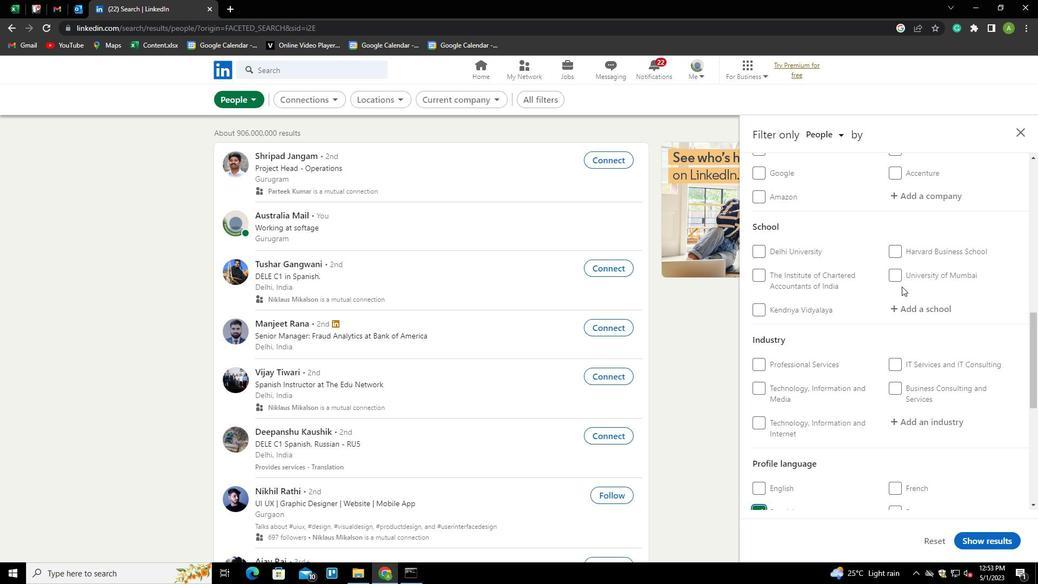 
Action: Mouse scrolled (902, 287) with delta (0, 0)
Screenshot: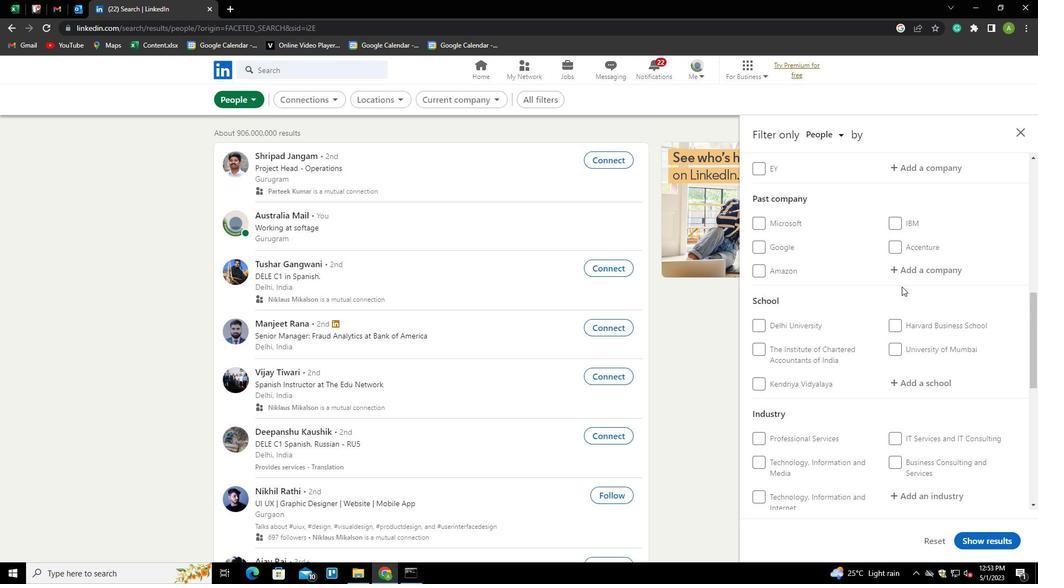 
Action: Mouse scrolled (902, 287) with delta (0, 0)
Screenshot: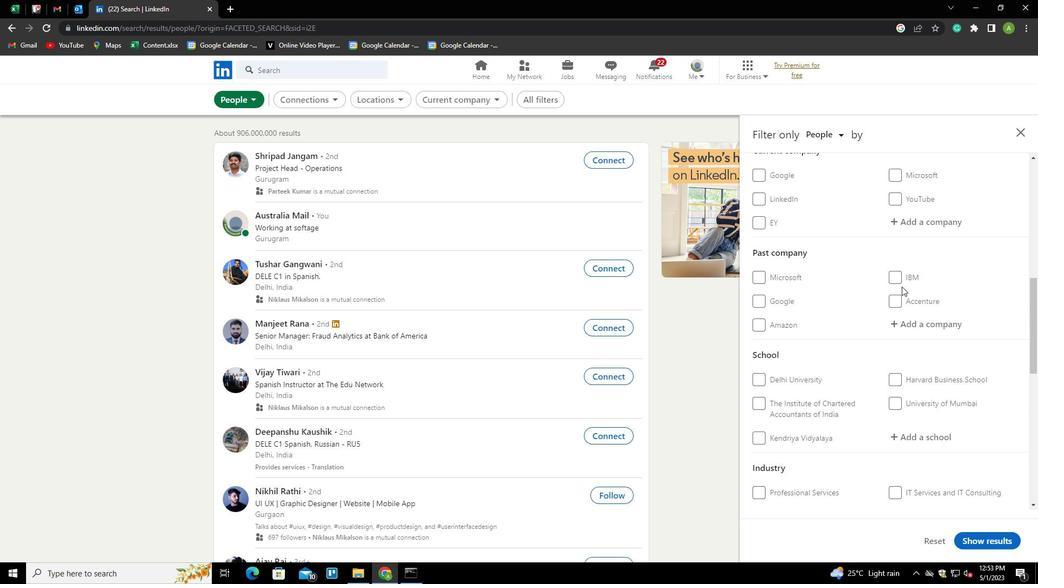 
Action: Mouse moved to (909, 279)
Screenshot: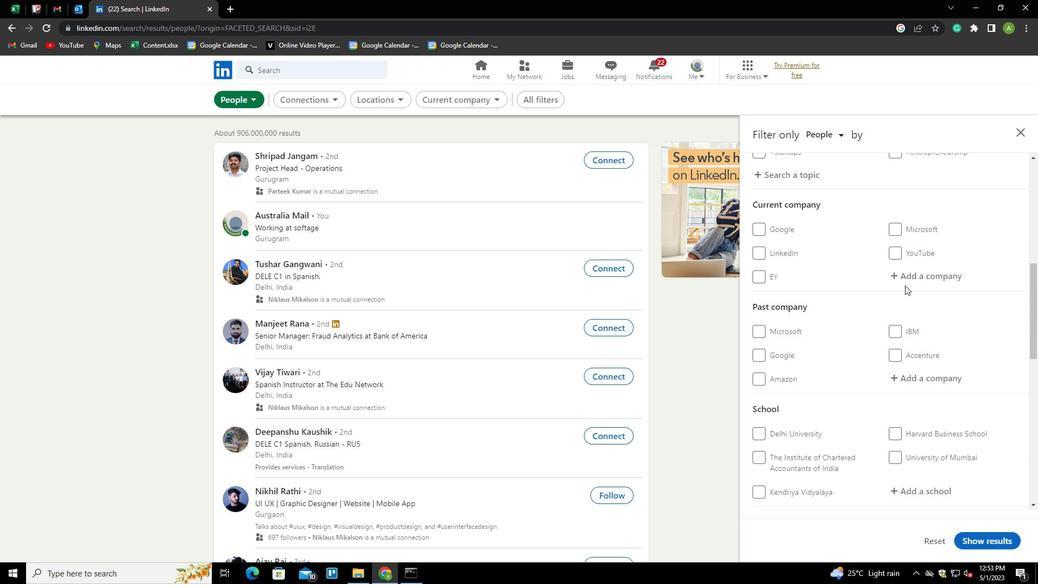 
Action: Mouse pressed left at (909, 279)
Screenshot: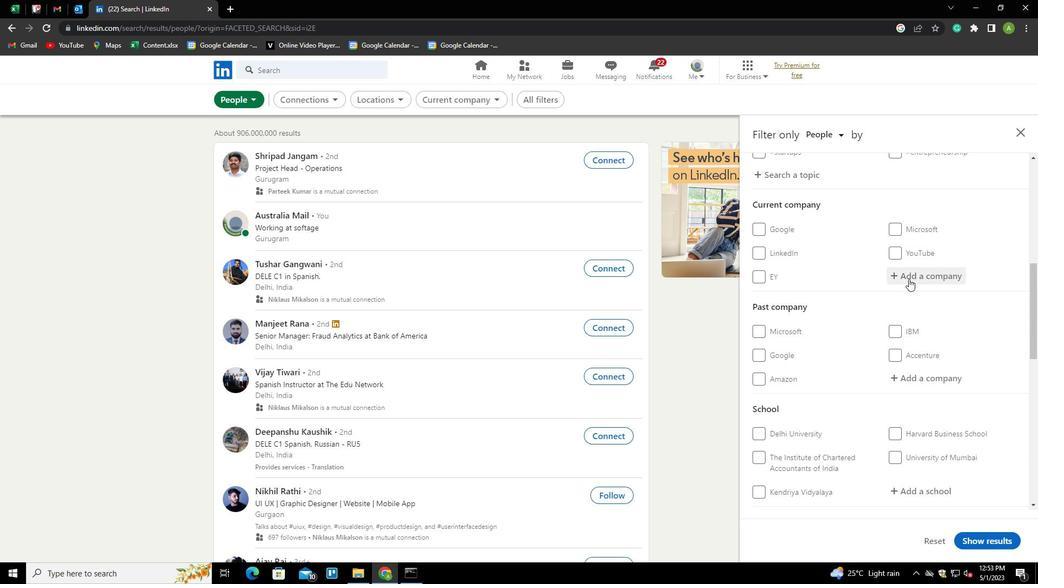
Action: Key pressed <Key.shift><Key.shift><Key.shift><Key.shift><Key.shift><Key.shift><Key.shift><Key.shift><Key.shift><Key.shift><Key.shift><Key.shift><Key.shift><Key.shift><Key.shift><Key.shift><Key.shift><Key.shift><Key.shift><Key.shift><Key.shift><Key.shift><Key.shift><Key.shift><Key.shift><Key.shift><Key.shift><Key.shift><Key.shift>BE<Key.backspace><Key.shift>ER<Key.backspace>TSOL<Key.down><Key.enter>
Screenshot: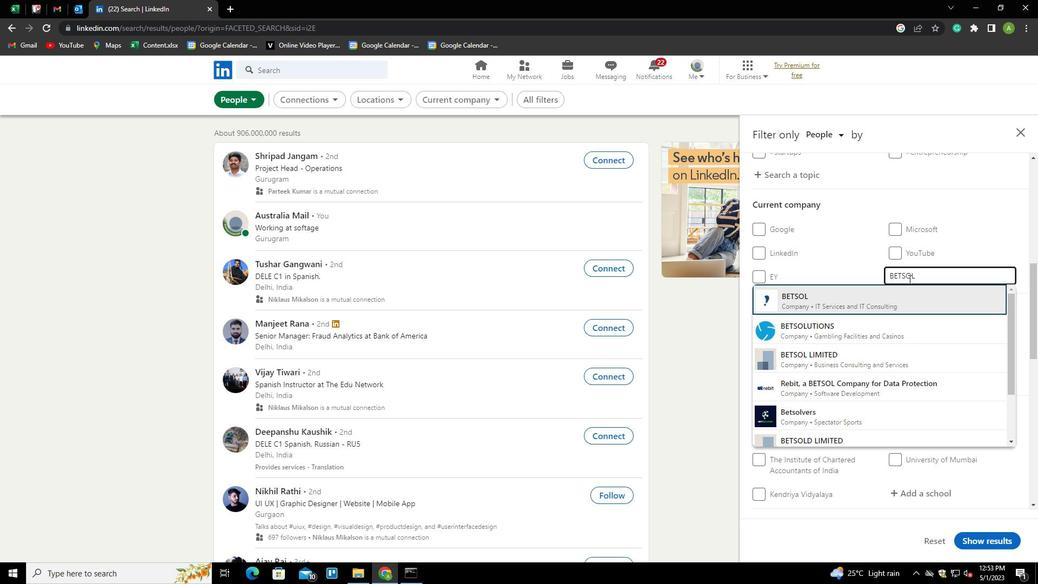 
Action: Mouse scrolled (909, 278) with delta (0, 0)
Screenshot: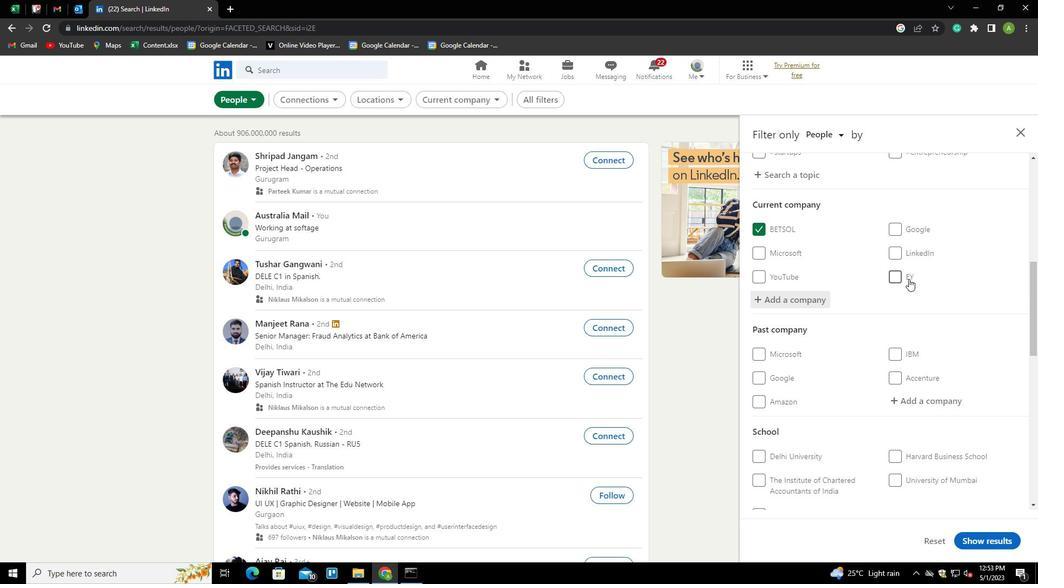 
Action: Mouse scrolled (909, 278) with delta (0, 0)
Screenshot: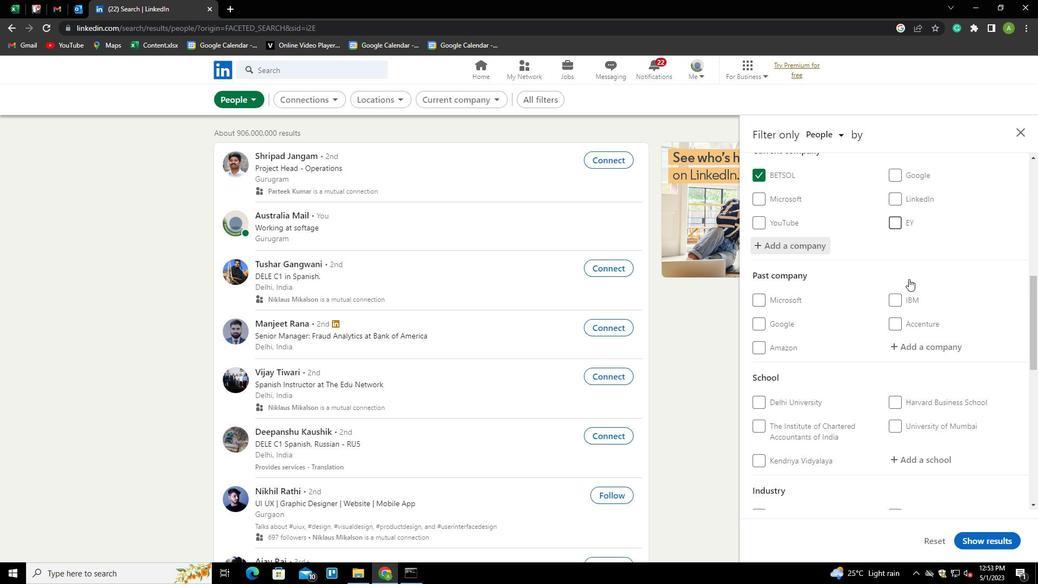 
Action: Mouse scrolled (909, 278) with delta (0, 0)
Screenshot: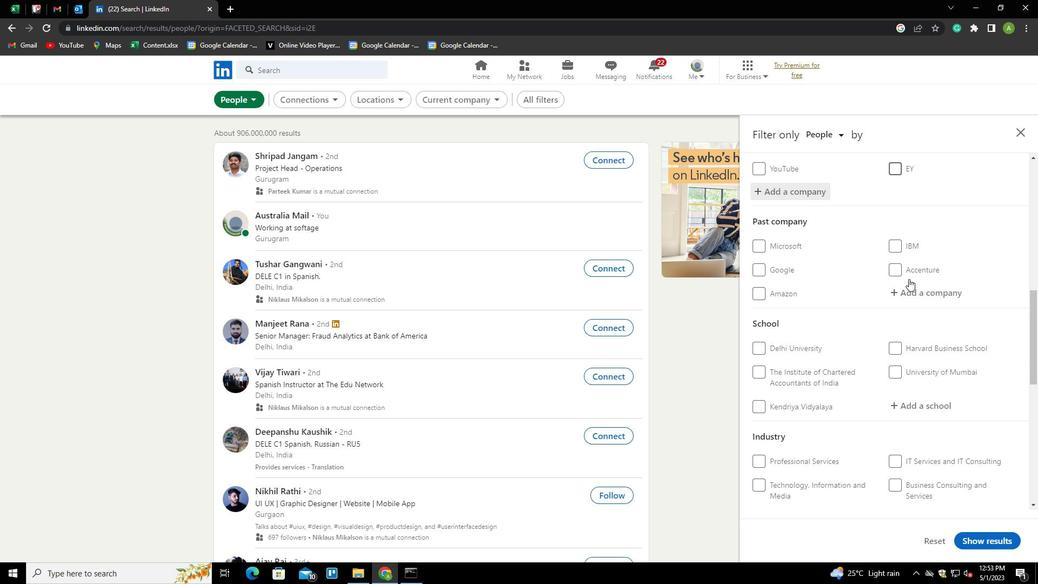 
Action: Mouse scrolled (909, 278) with delta (0, 0)
Screenshot: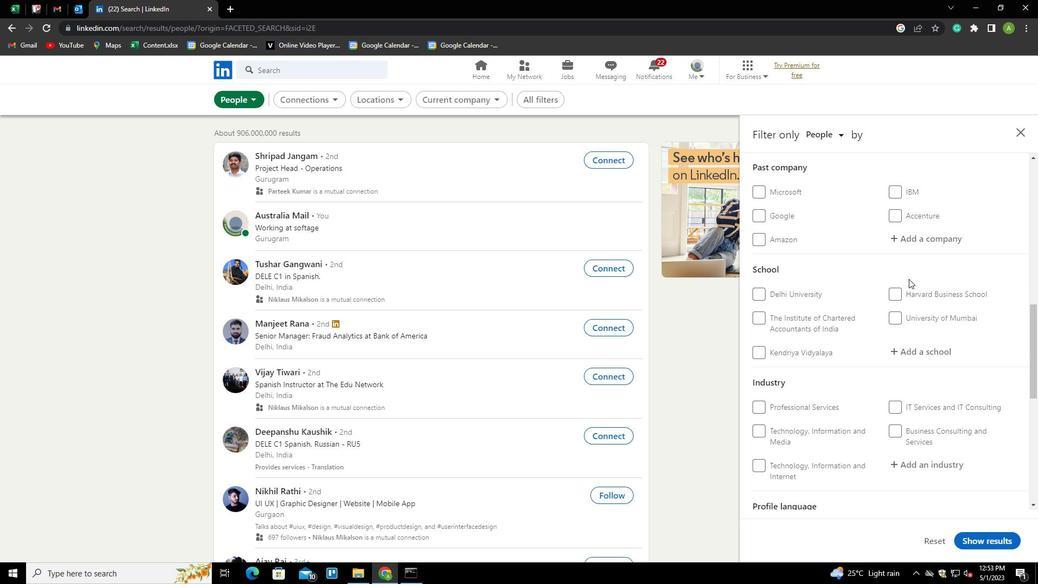 
Action: Mouse moved to (912, 290)
Screenshot: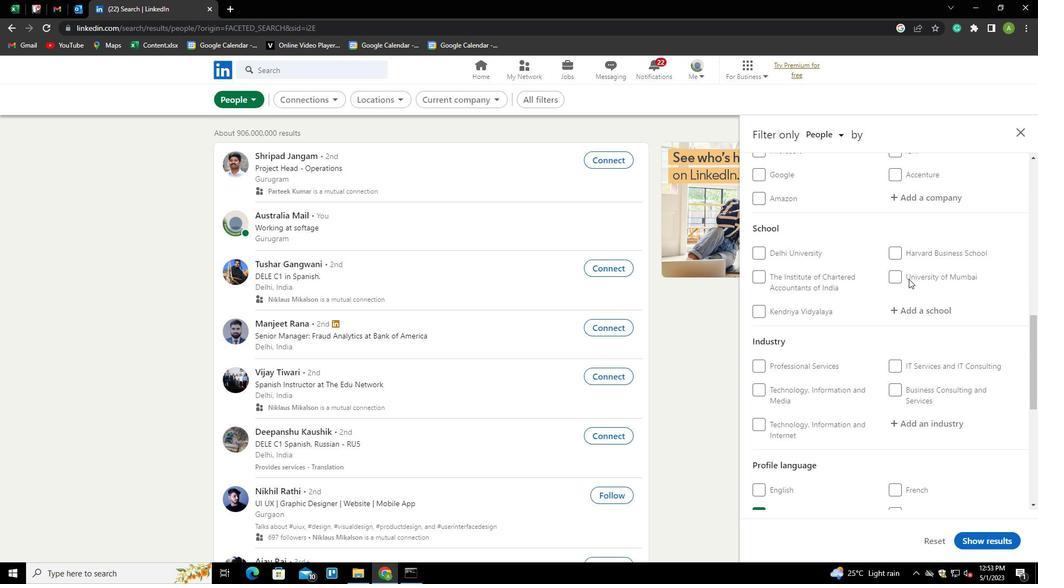 
Action: Mouse pressed left at (912, 290)
Screenshot: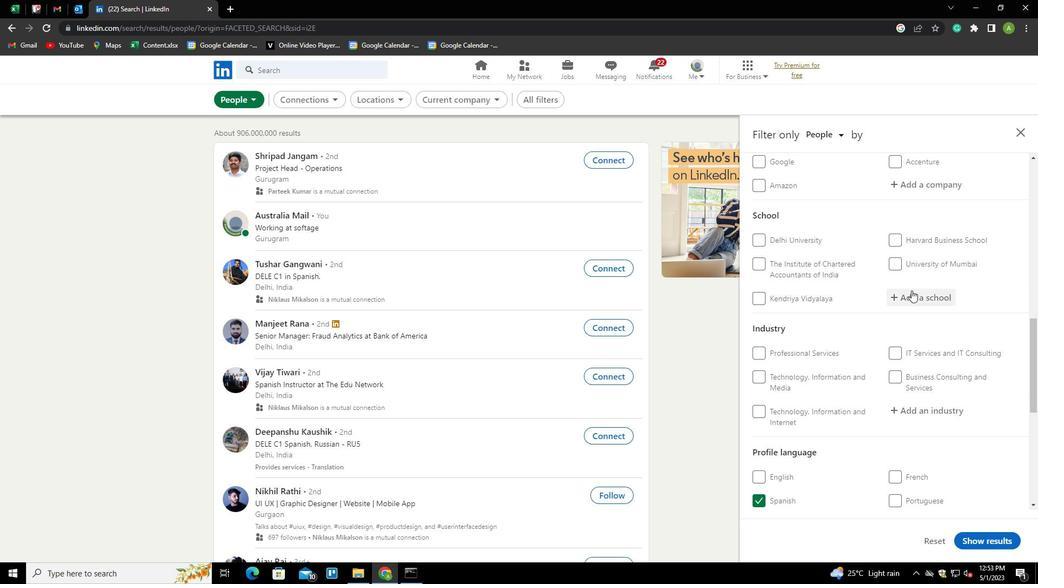 
Action: Key pressed <Key.shift><Key.shift><Key.shift><Key.shift>CAS<Key.backspace>DD<Key.down><Key.enter>
Screenshot: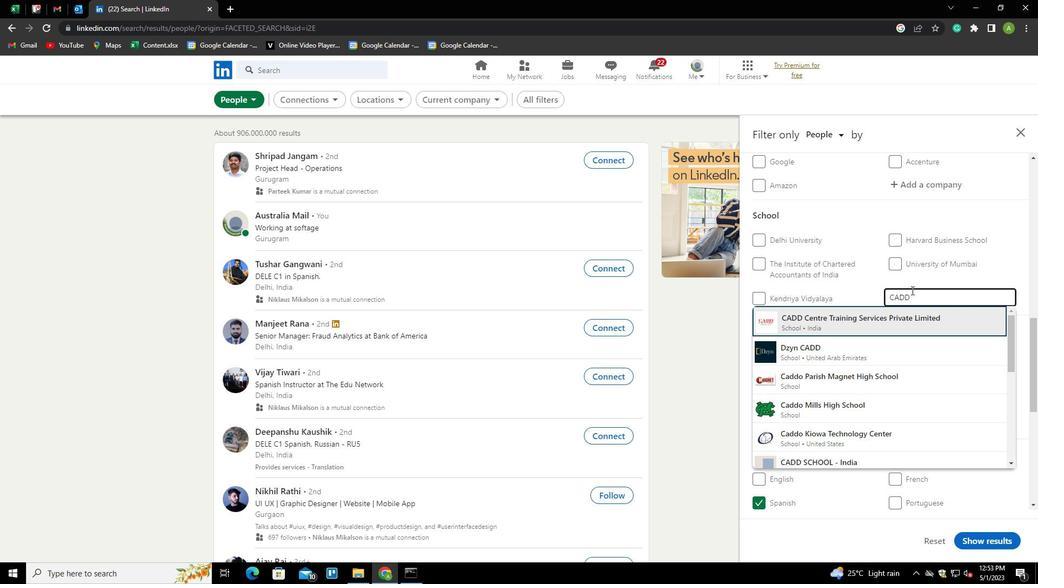 
Action: Mouse scrolled (912, 289) with delta (0, 0)
Screenshot: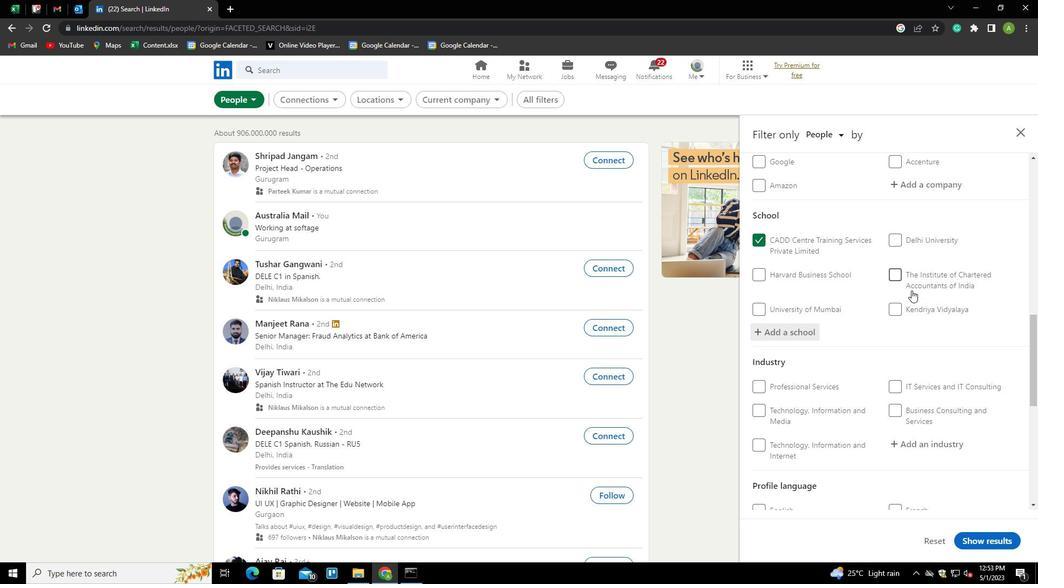 
Action: Mouse scrolled (912, 289) with delta (0, 0)
Screenshot: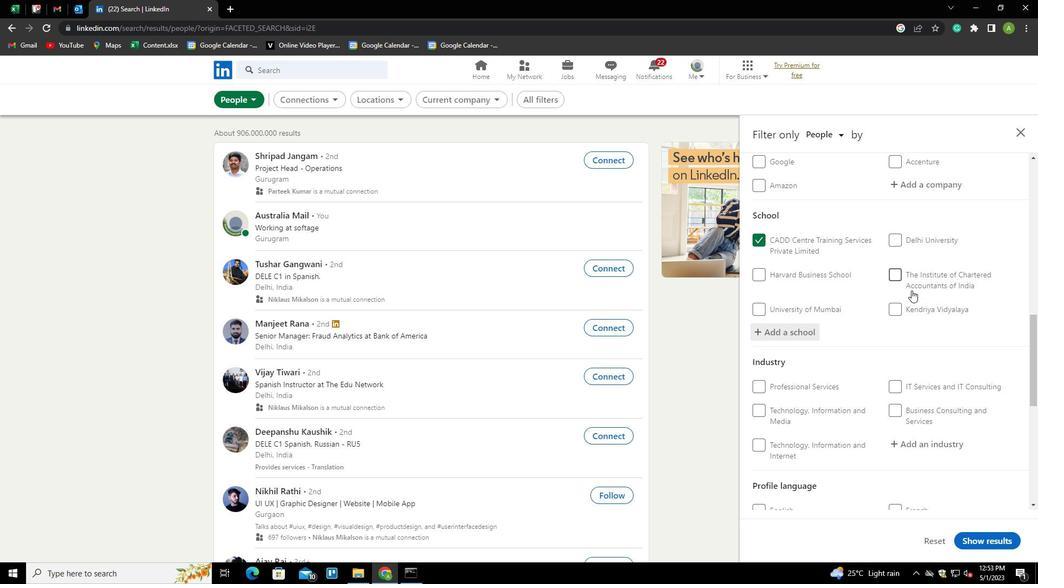 
Action: Mouse scrolled (912, 289) with delta (0, 0)
Screenshot: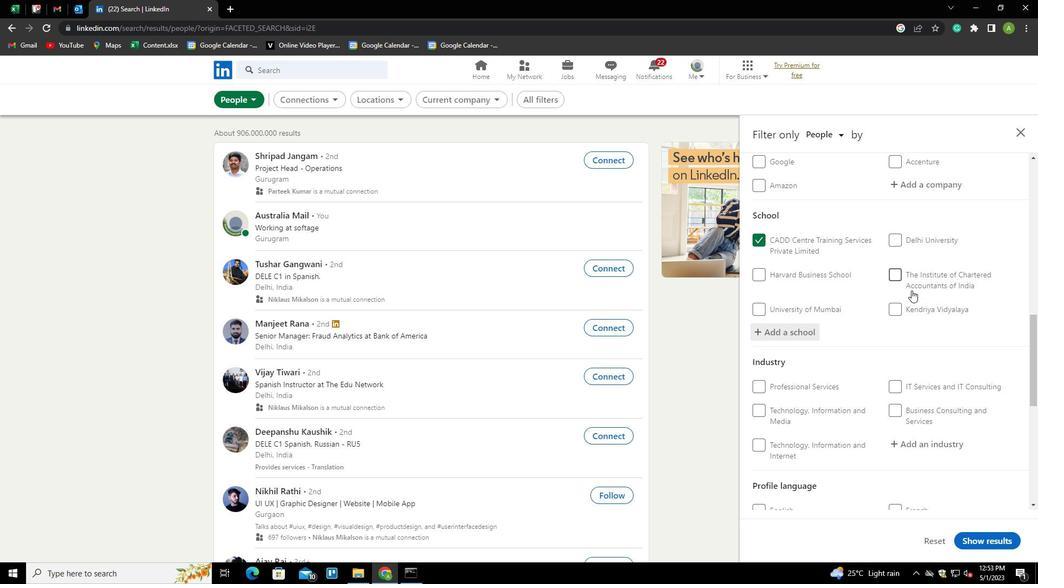 
Action: Mouse moved to (911, 288)
Screenshot: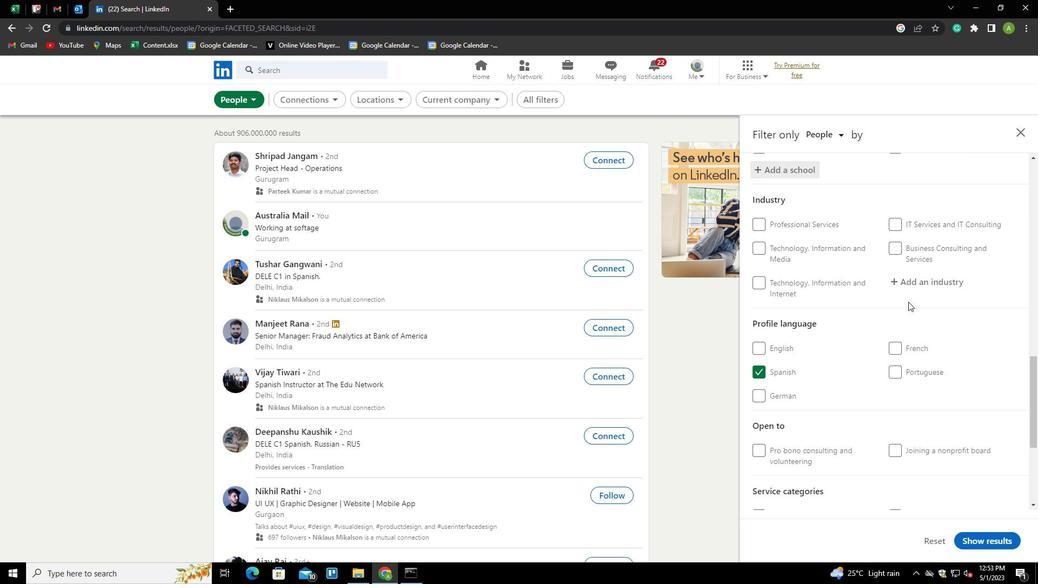 
Action: Mouse pressed left at (911, 288)
Screenshot: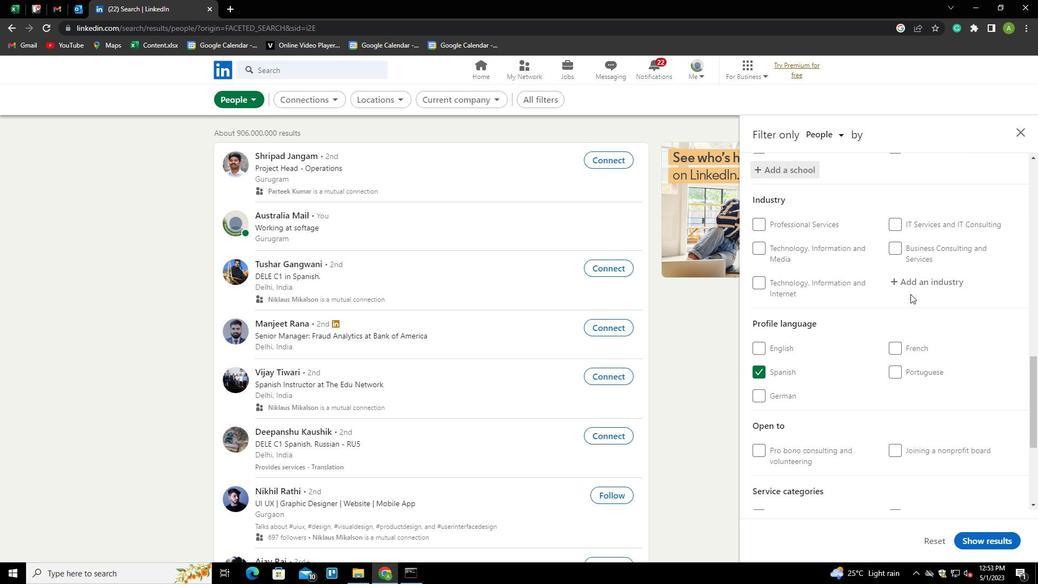 
Action: Key pressed <Key.shift>DIGITAL<Key.space><Key.down><Key.enter>
Screenshot: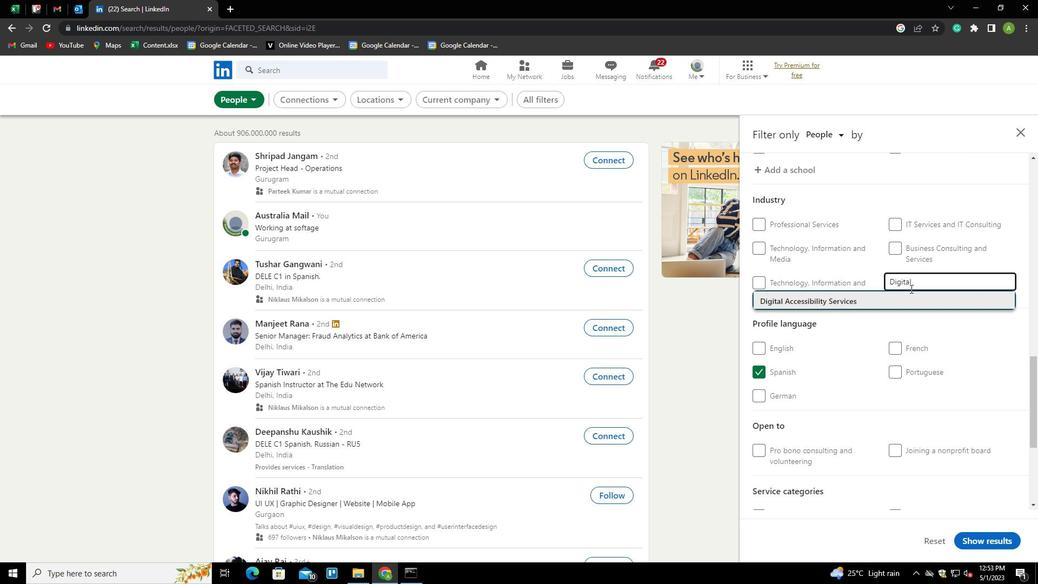
Action: Mouse scrolled (911, 288) with delta (0, 0)
Screenshot: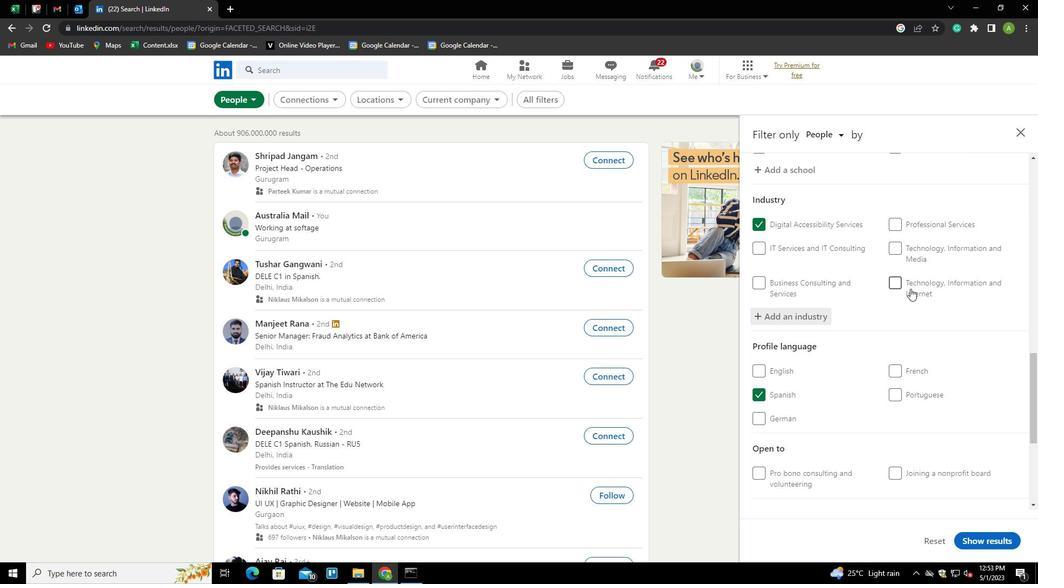 
Action: Mouse scrolled (911, 288) with delta (0, 0)
Screenshot: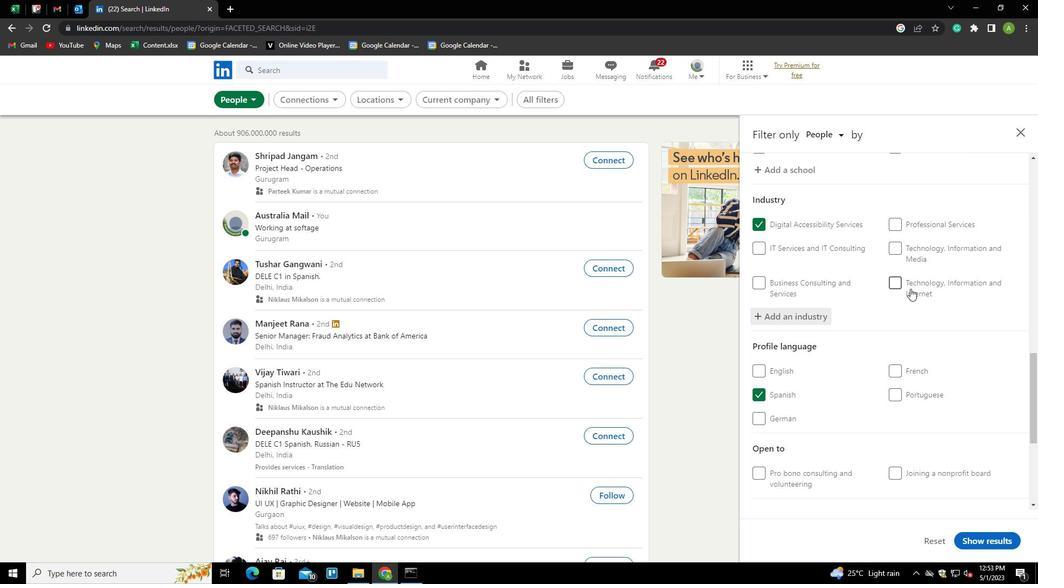 
Action: Mouse scrolled (911, 288) with delta (0, 0)
Screenshot: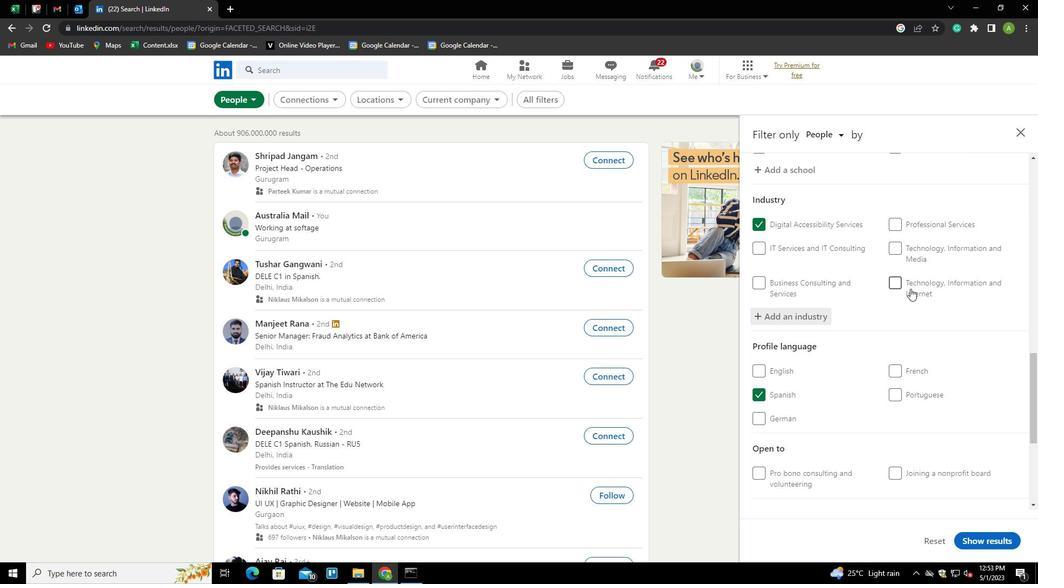 
Action: Mouse scrolled (911, 288) with delta (0, 0)
Screenshot: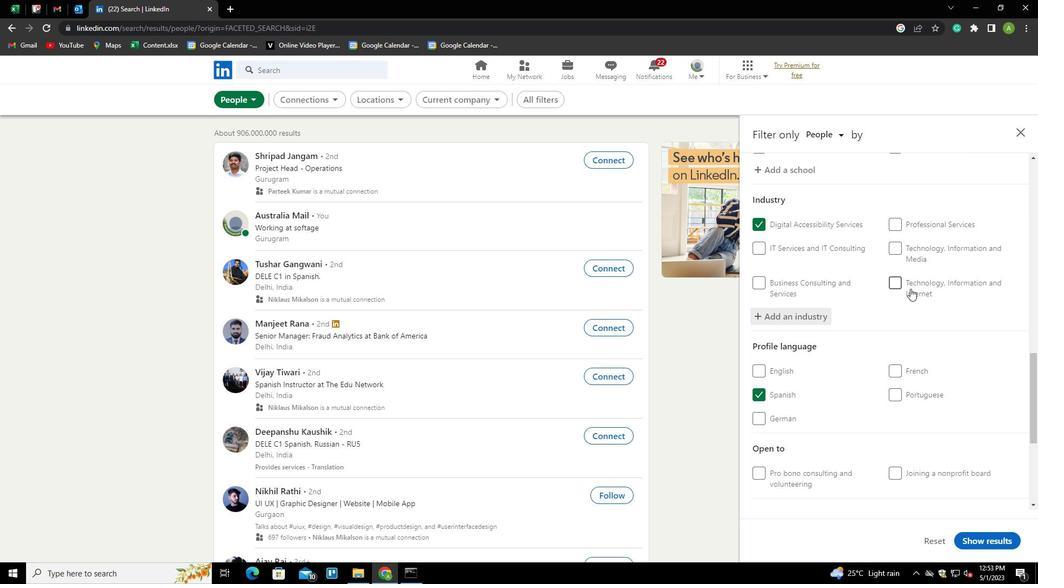 
Action: Mouse scrolled (911, 288) with delta (0, 0)
Screenshot: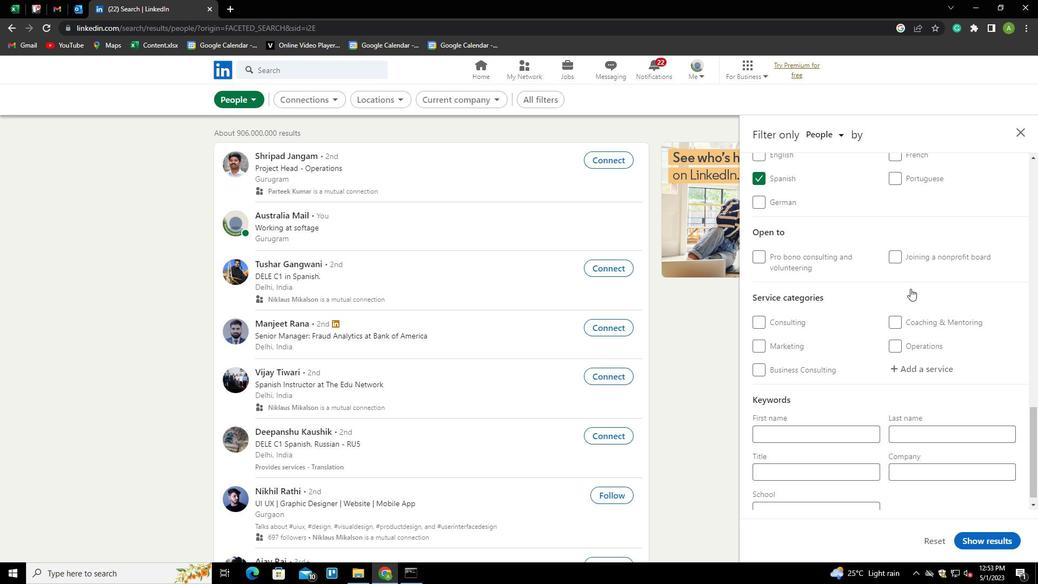 
Action: Mouse scrolled (911, 288) with delta (0, 0)
Screenshot: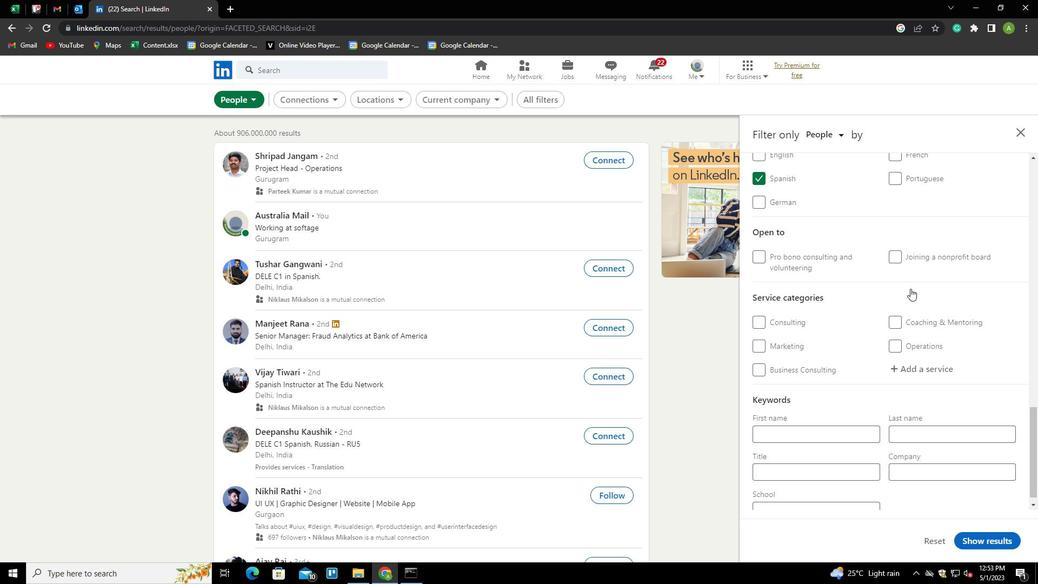 
Action: Mouse moved to (913, 364)
Screenshot: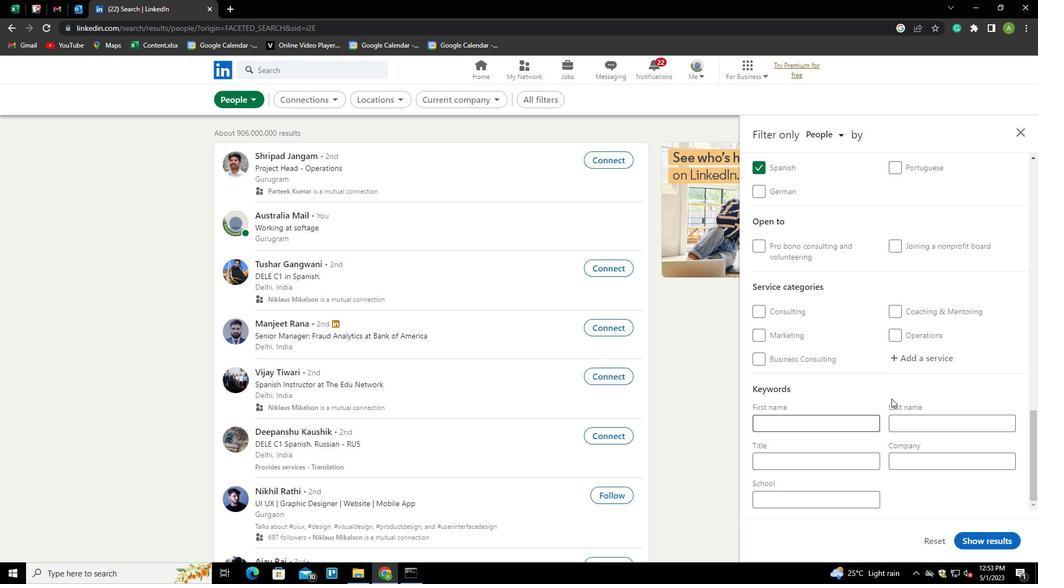 
Action: Mouse pressed left at (913, 364)
Screenshot: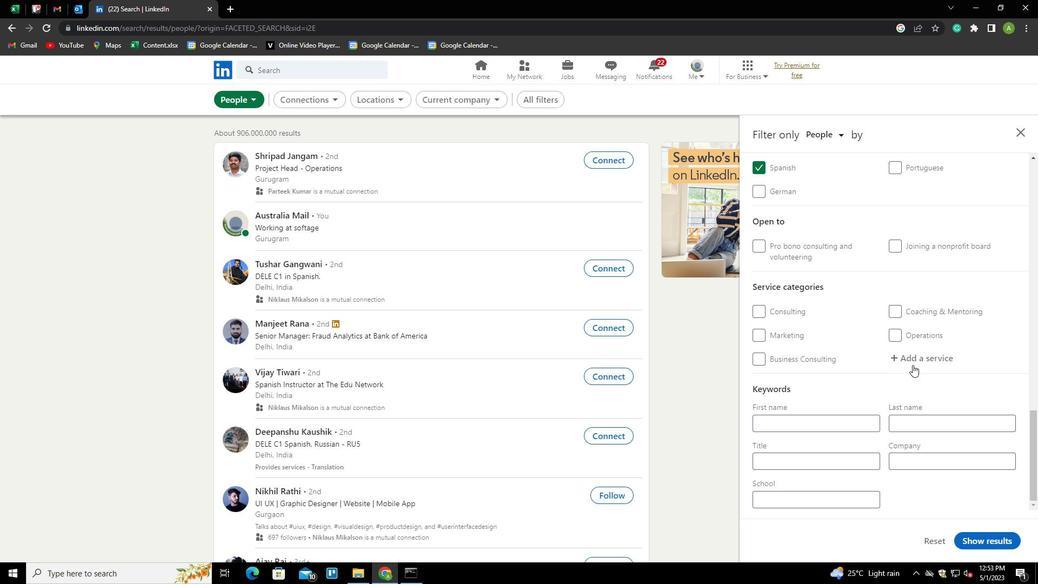 
Action: Mouse moved to (915, 358)
Screenshot: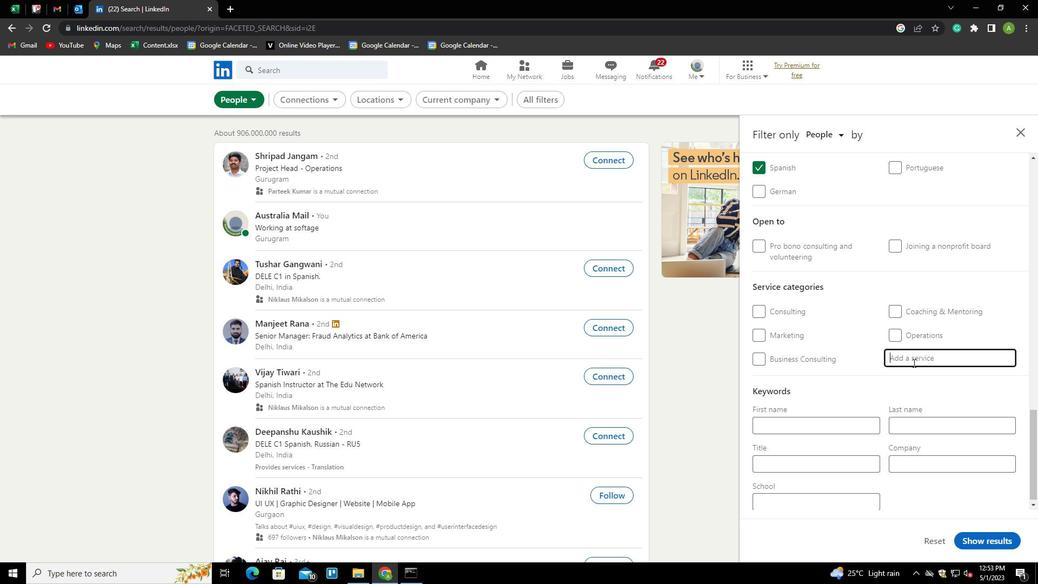 
Action: Mouse pressed left at (915, 358)
Screenshot: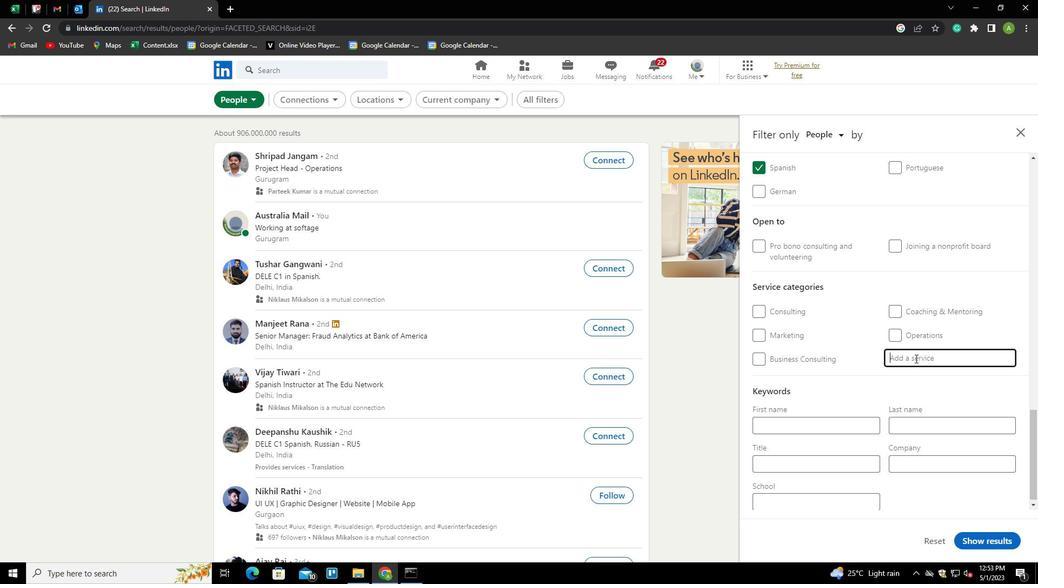 
Action: Key pressed <Key.shift>ANDROID<Key.down><Key.down><Key.enter>
Screenshot: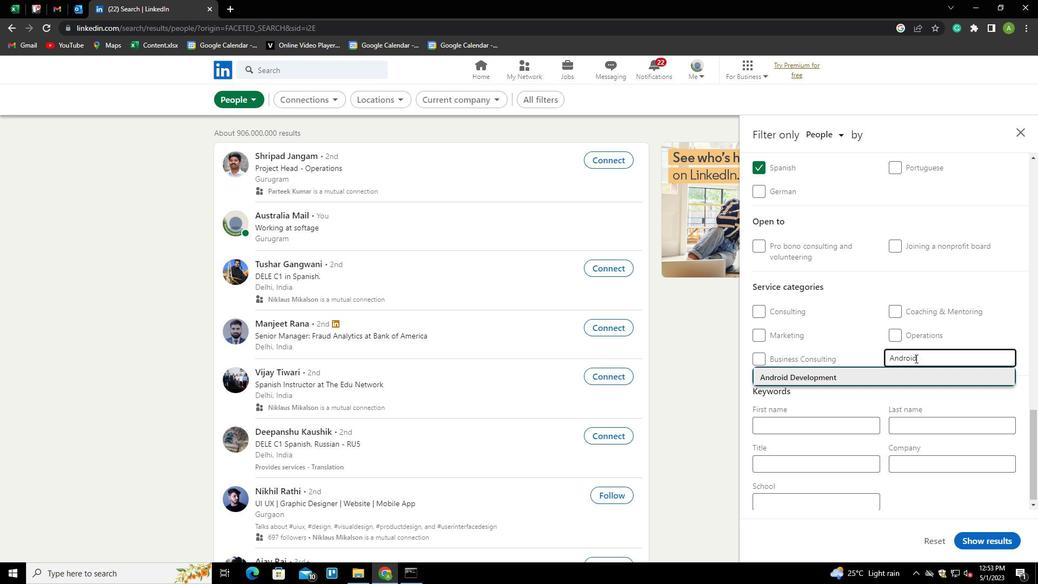 
Action: Mouse scrolled (915, 358) with delta (0, 0)
Screenshot: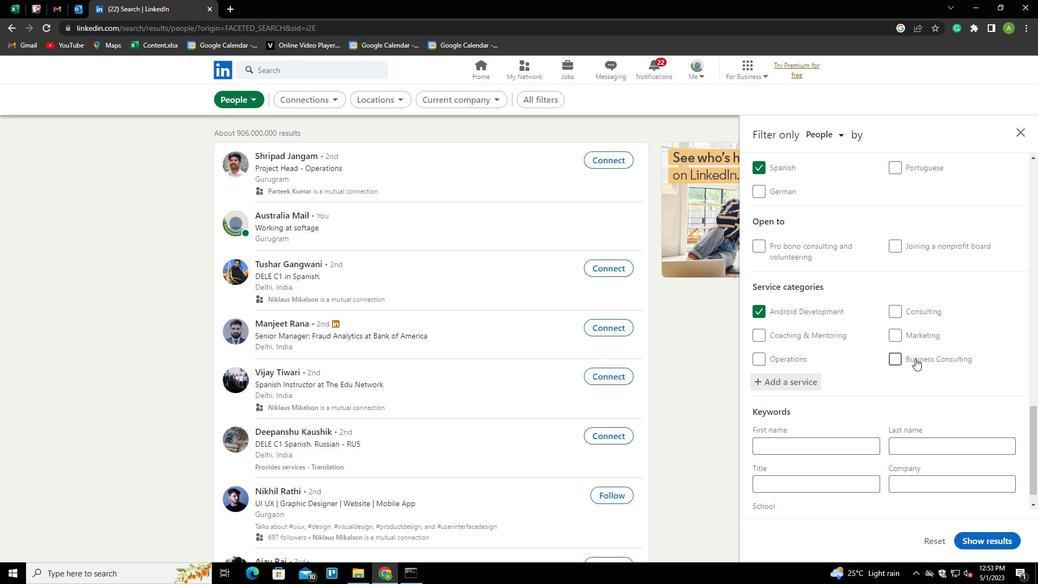 
Action: Mouse scrolled (915, 358) with delta (0, 0)
Screenshot: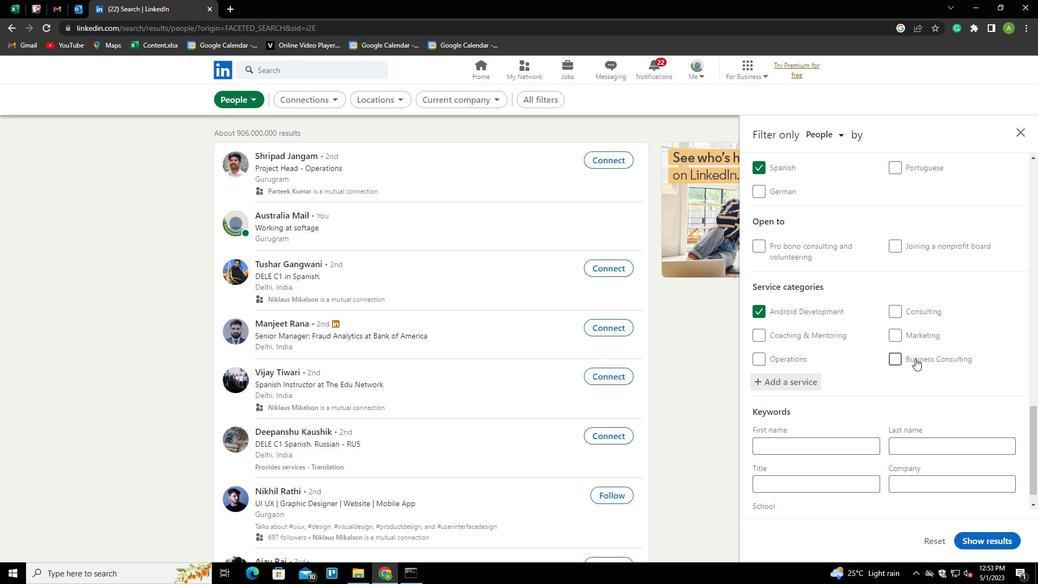 
Action: Mouse scrolled (915, 358) with delta (0, 0)
Screenshot: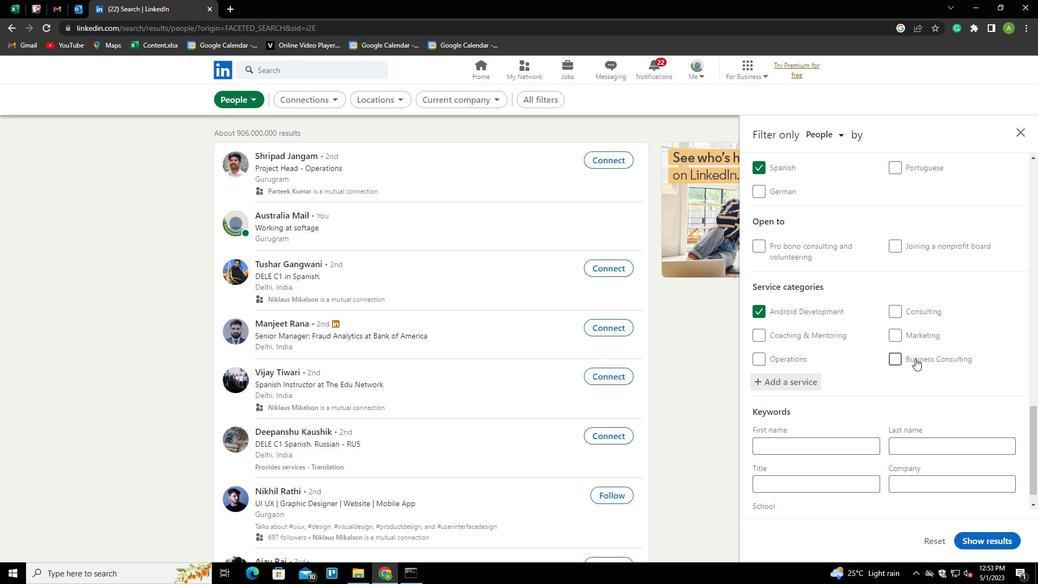 
Action: Mouse scrolled (915, 358) with delta (0, 0)
Screenshot: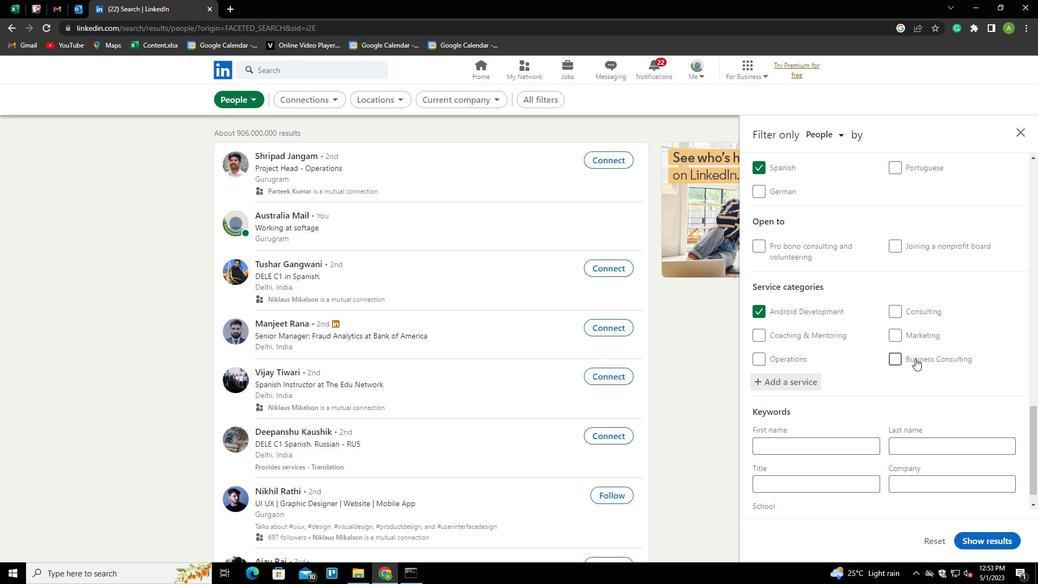 
Action: Mouse scrolled (915, 358) with delta (0, 0)
Screenshot: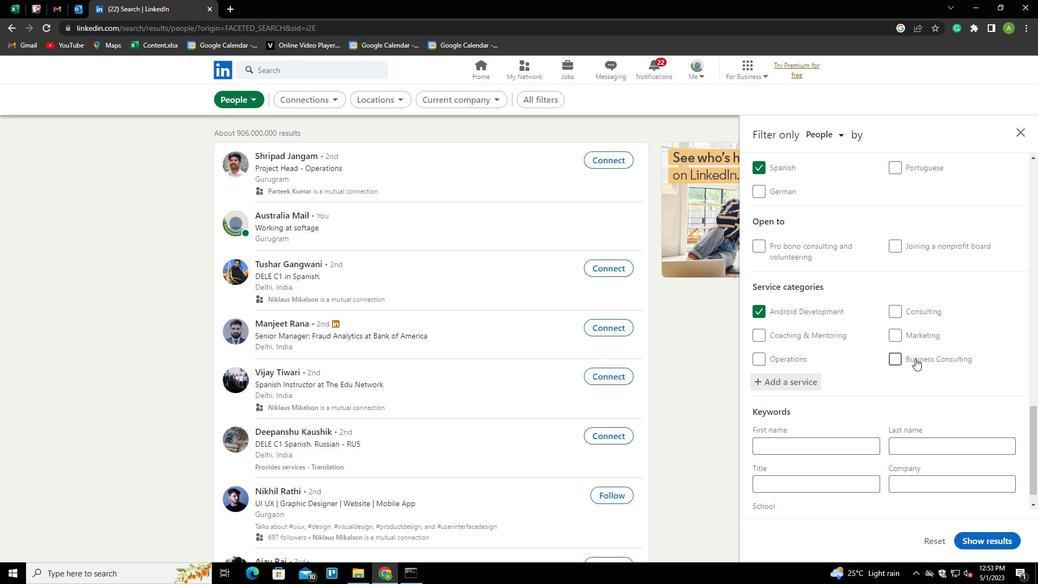 
Action: Mouse scrolled (915, 358) with delta (0, 0)
Screenshot: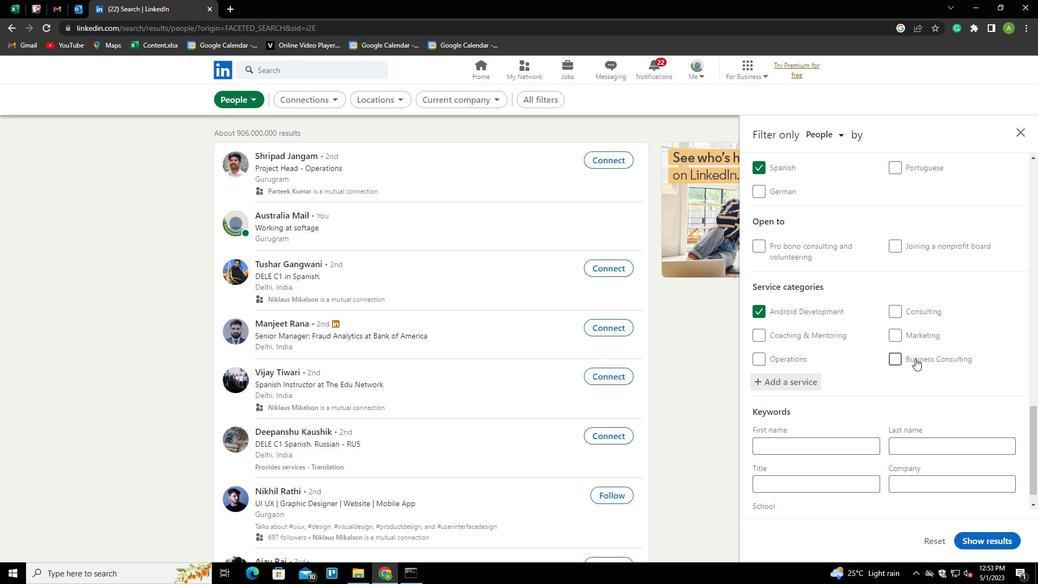
Action: Mouse scrolled (915, 358) with delta (0, 0)
Screenshot: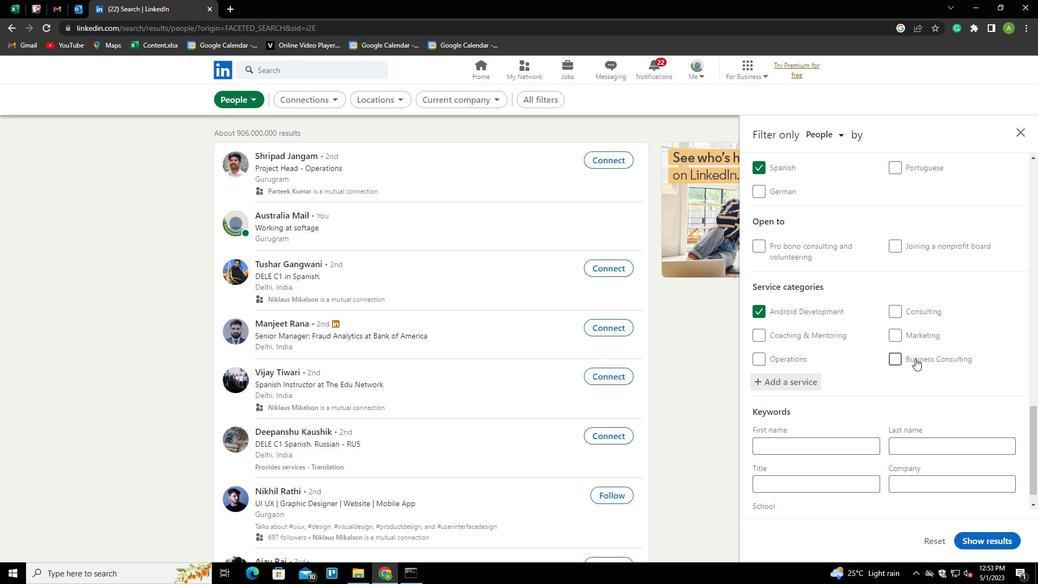 
Action: Mouse moved to (808, 459)
Screenshot: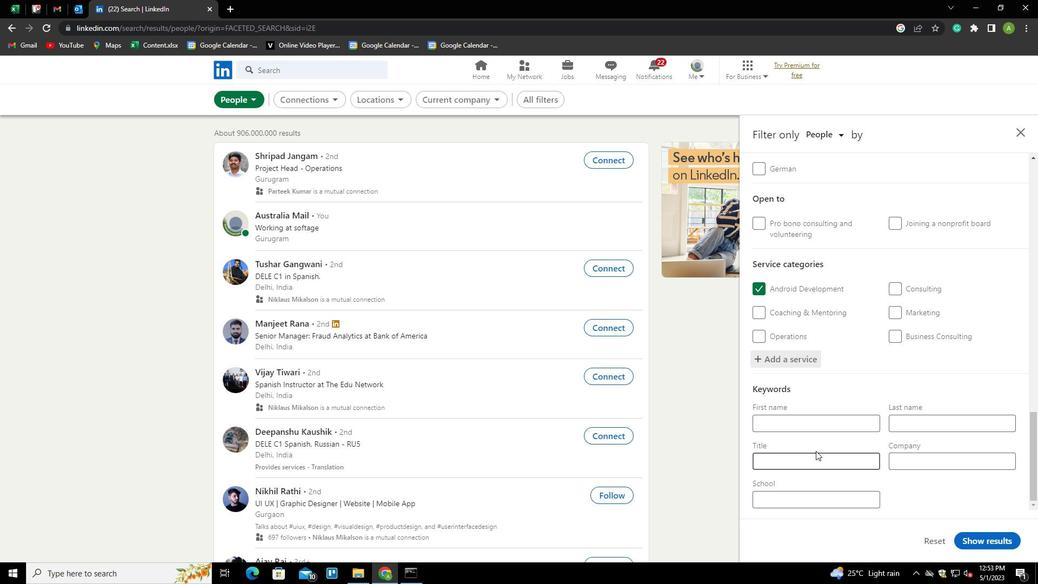 
Action: Mouse pressed left at (808, 459)
Screenshot: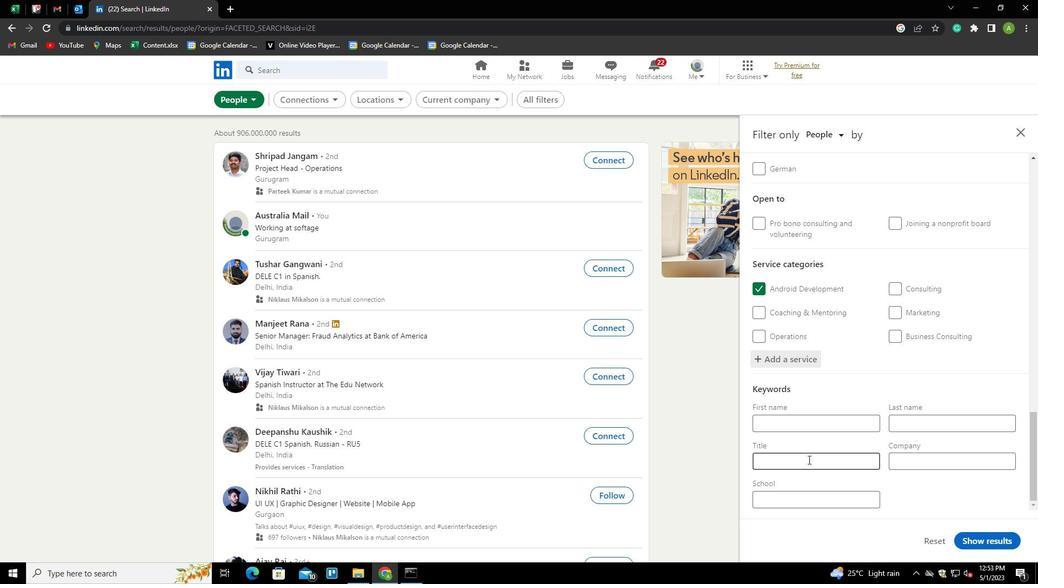 
Action: Key pressed <Key.shift>BUILDING<Key.space><Key.shift><Key.shift><Key.shift><Key.shift><Key.shift><Key.shift><Key.shift><Key.shift><Key.shift><Key.shift><Key.shift><Key.shift><Key.shift><Key.shift><Key.shift><Key.shift><Key.shift><Key.shift><Key.shift><Key.shift><Key.shift><Key.shift><Key.shift>I<Key.shift>N<Key.backspace>NSPERC<Key.backspace><Key.backspace>CTOR
Screenshot: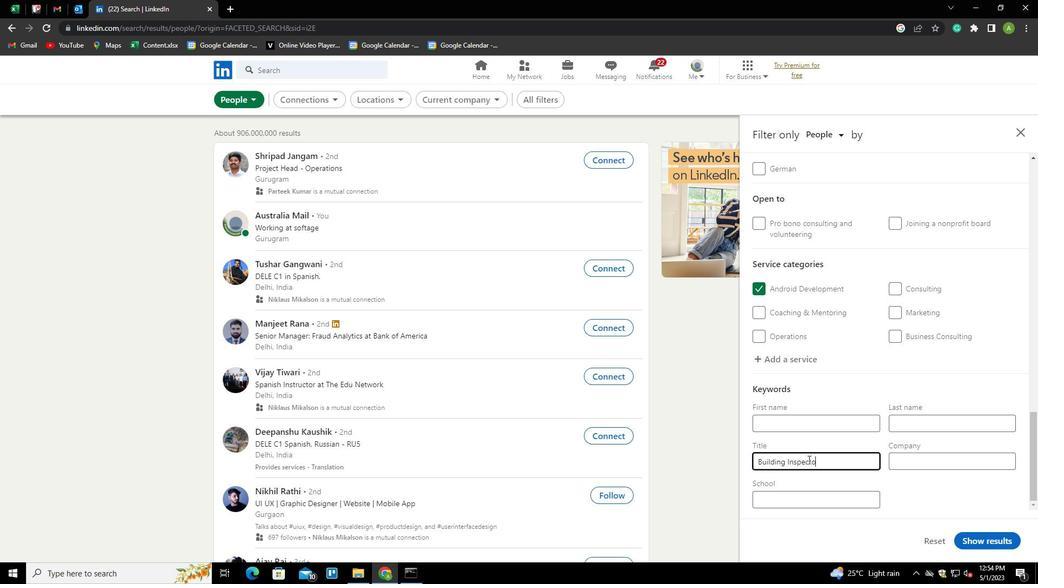 
Action: Mouse moved to (969, 503)
Screenshot: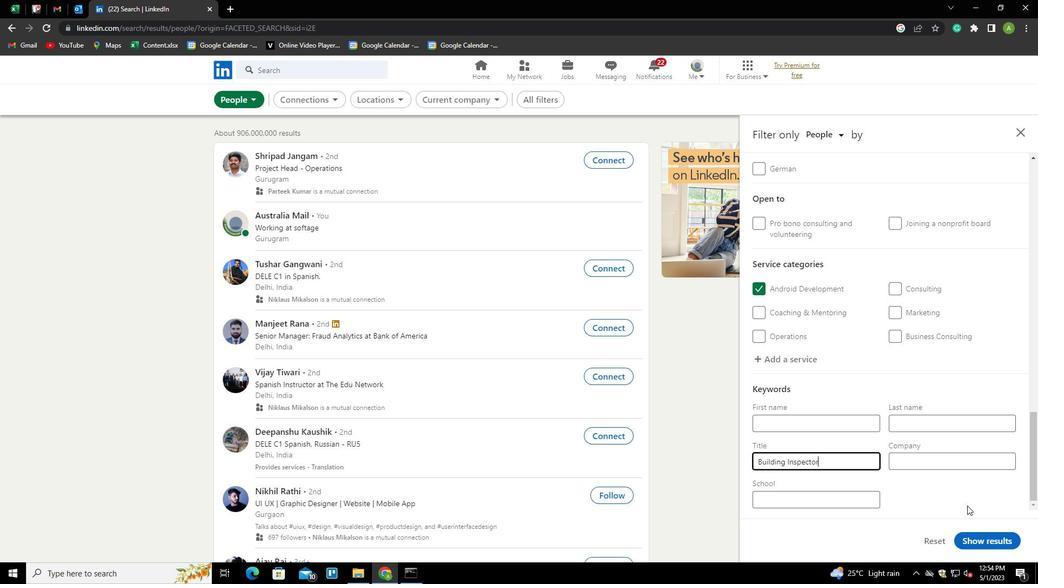 
Action: Mouse pressed left at (969, 503)
Screenshot: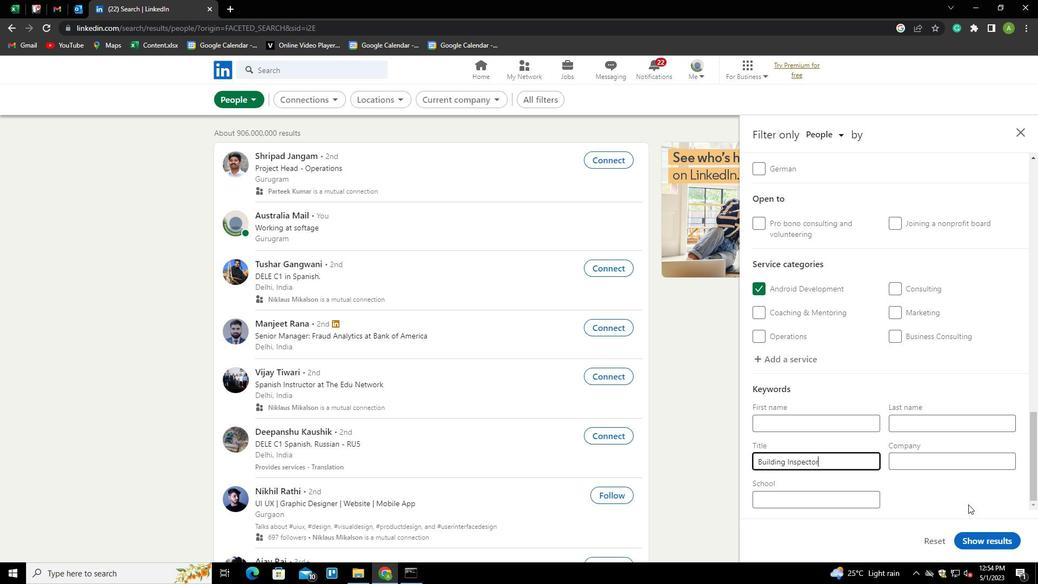 
Action: Mouse moved to (977, 541)
Screenshot: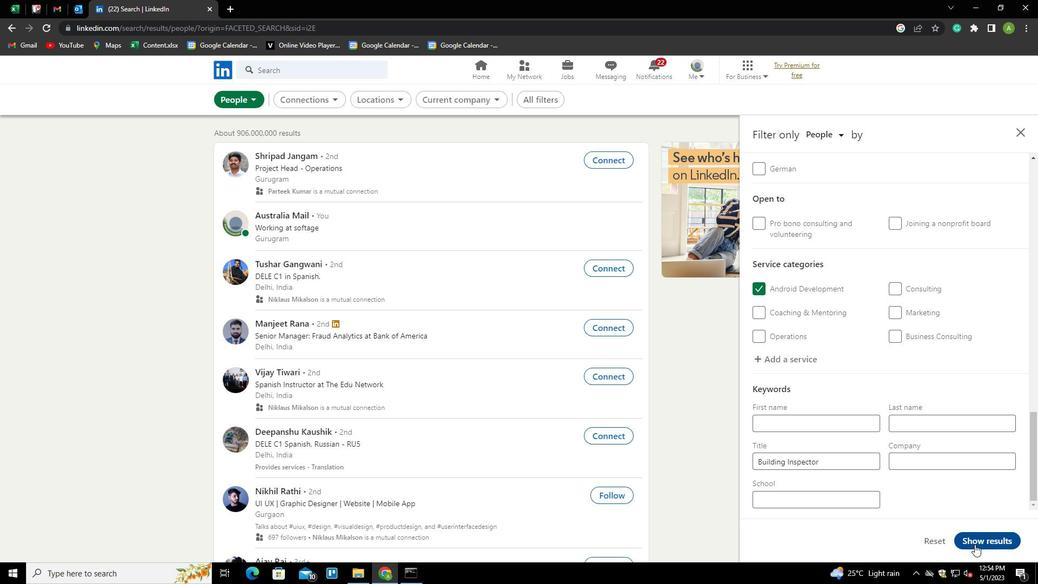 
Action: Mouse pressed left at (977, 541)
Screenshot: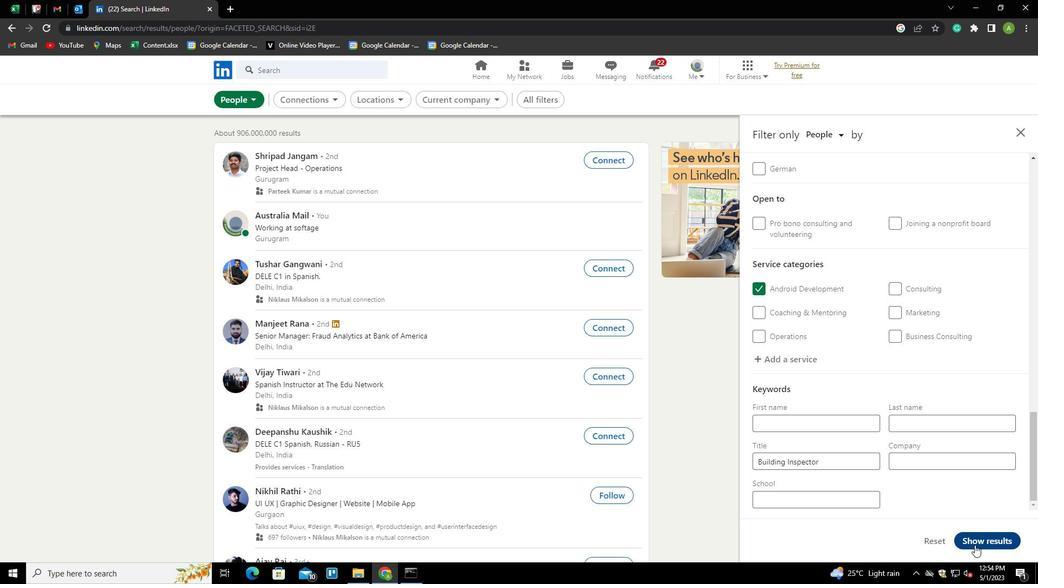 
